 Task: Find connections with filter location Royan with filter topic #engineeringwith filter profile language French with filter current company Bajaj Allianz Life with filter school Tamil Nadu India Jobs with filter industry Retail Office Equipment with filter service category WordPress Design with filter keywords title eCommerce Marketing Specialist
Action: Mouse moved to (290, 210)
Screenshot: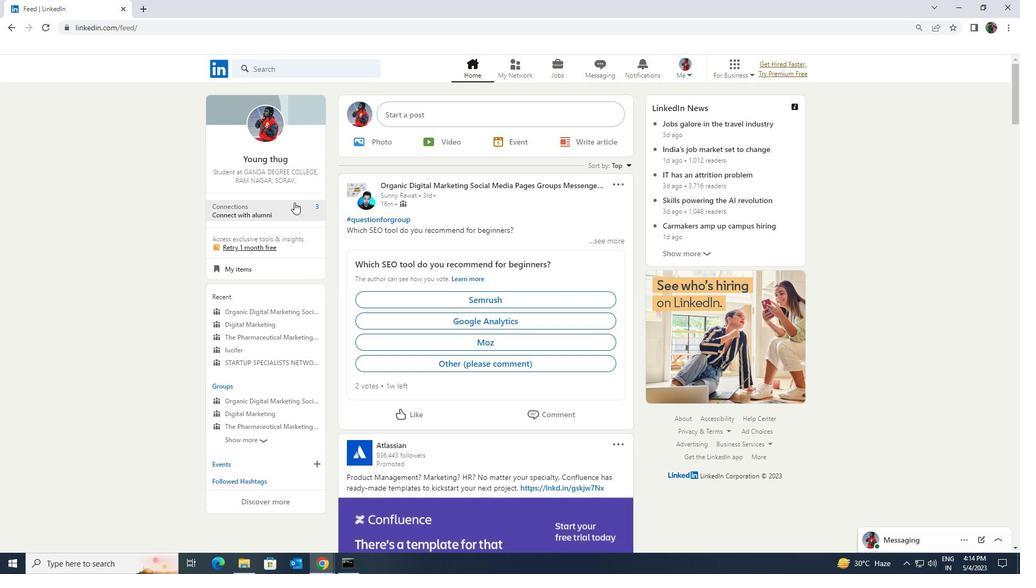 
Action: Mouse pressed left at (290, 210)
Screenshot: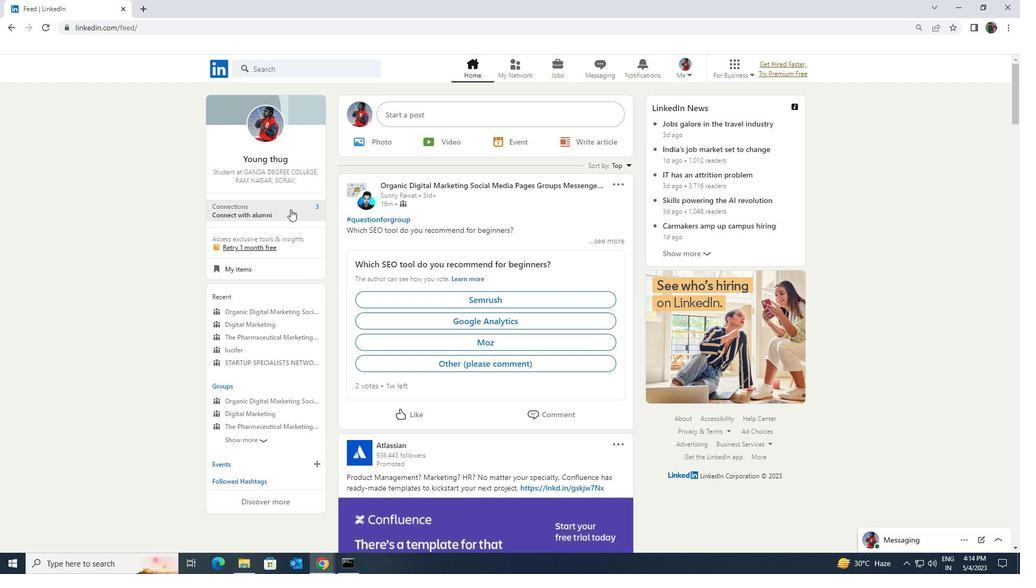 
Action: Mouse moved to (290, 132)
Screenshot: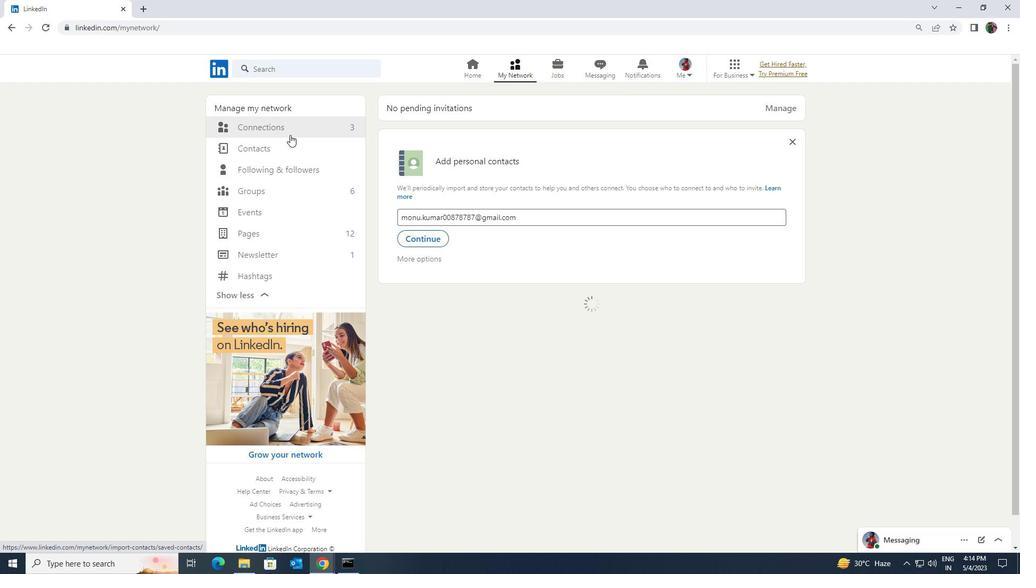 
Action: Mouse pressed left at (290, 132)
Screenshot: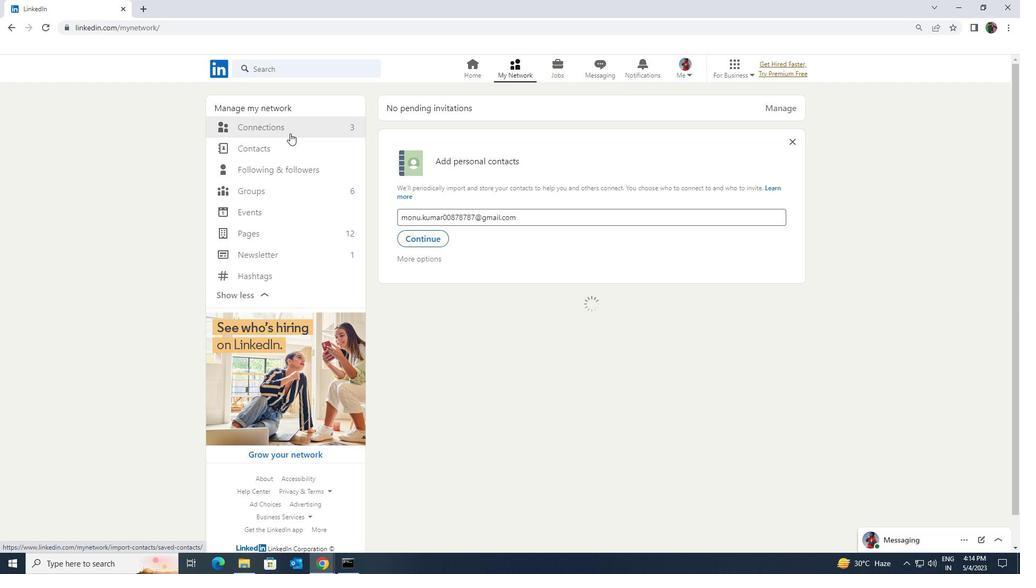 
Action: Mouse moved to (571, 128)
Screenshot: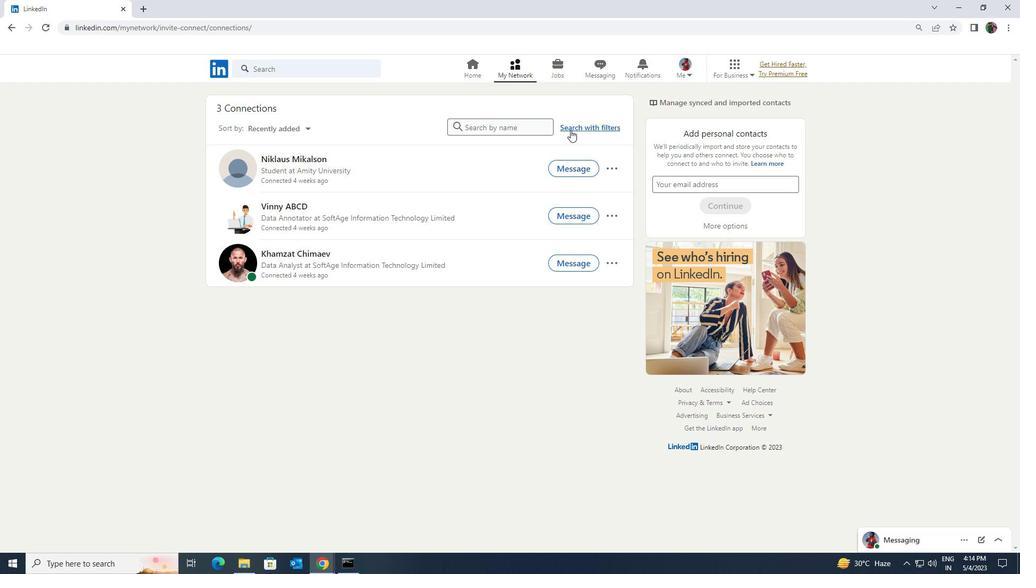 
Action: Mouse pressed left at (571, 128)
Screenshot: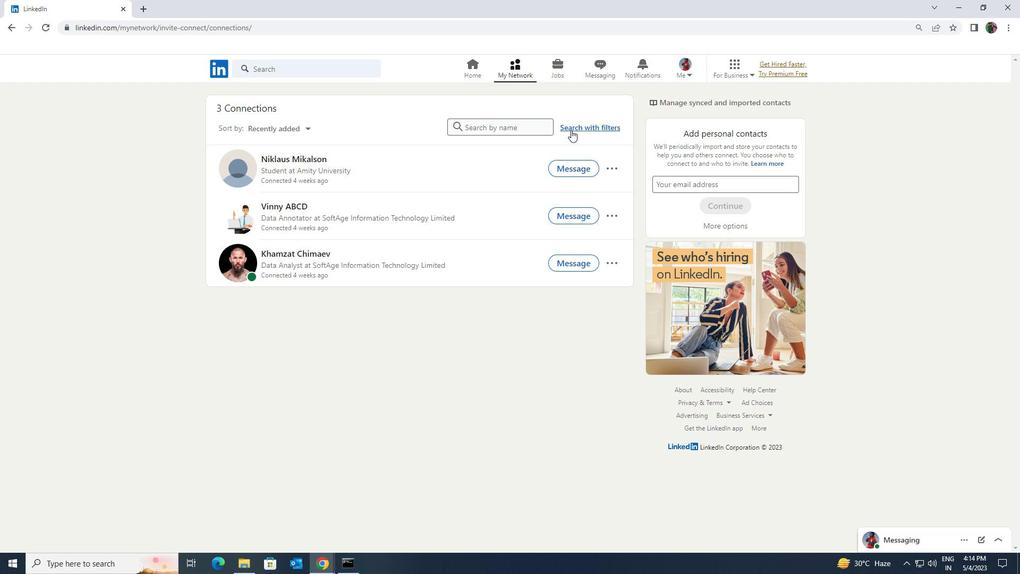 
Action: Mouse moved to (549, 101)
Screenshot: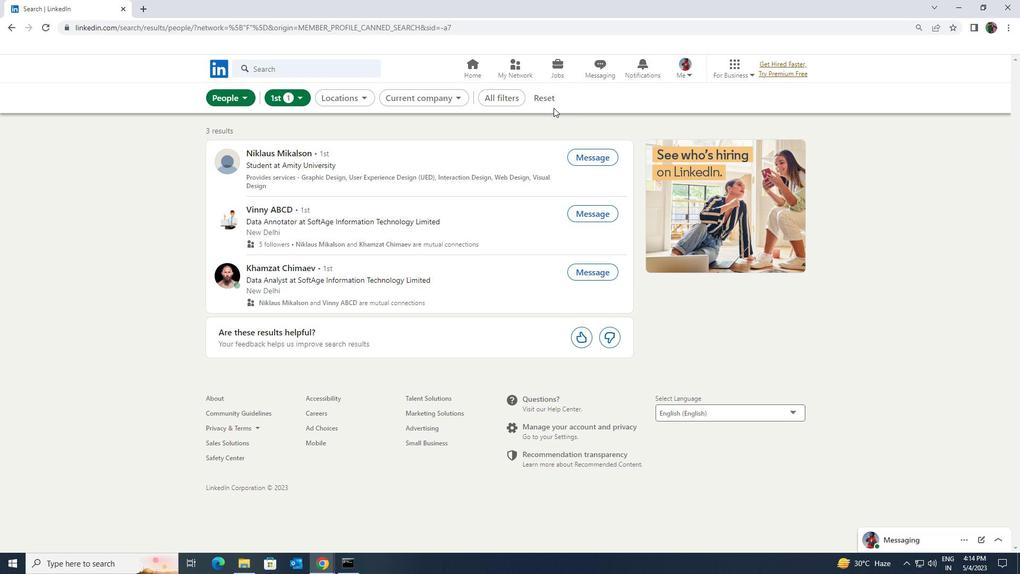 
Action: Mouse pressed left at (549, 101)
Screenshot: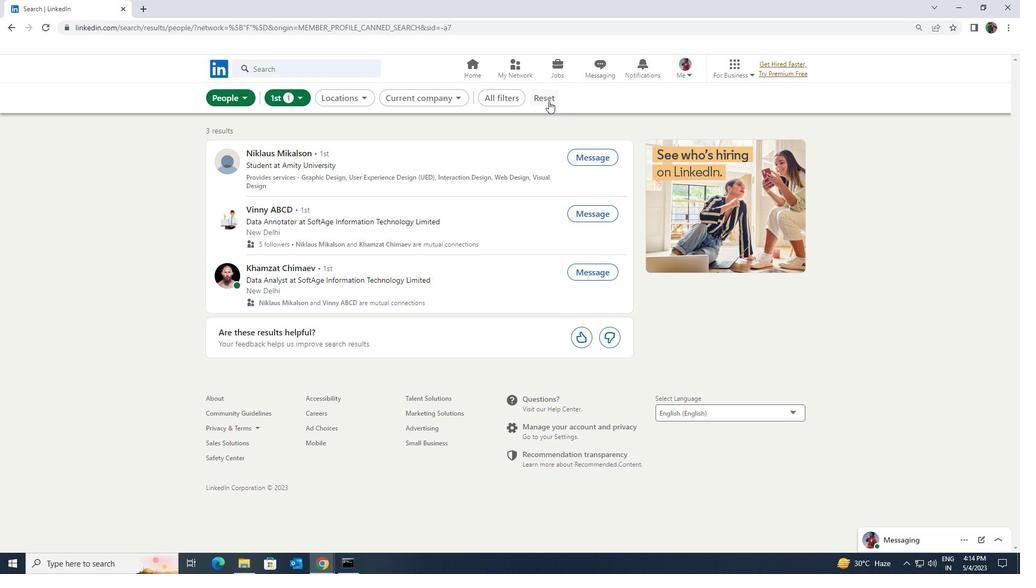 
Action: Mouse moved to (538, 96)
Screenshot: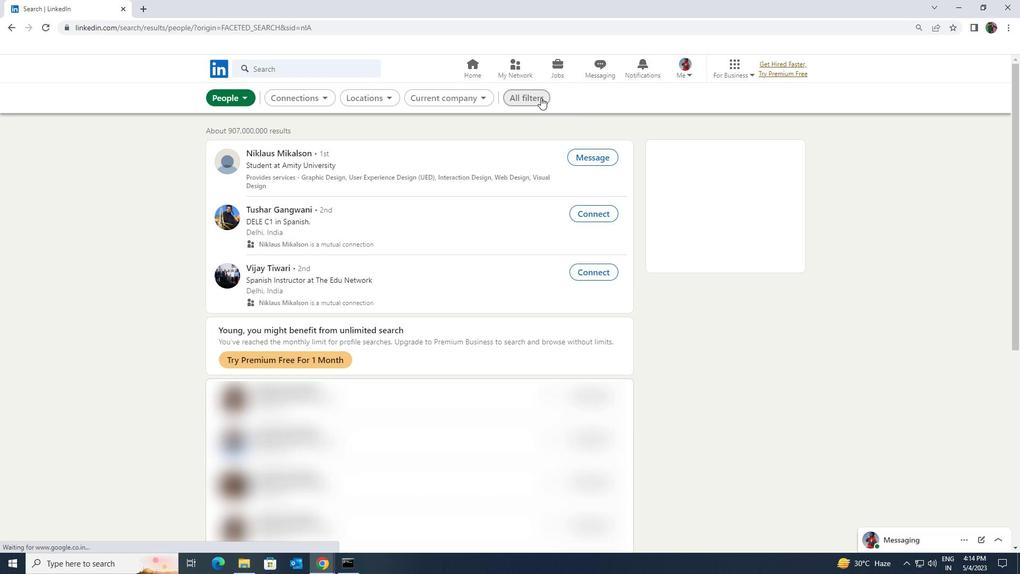 
Action: Mouse pressed left at (538, 96)
Screenshot: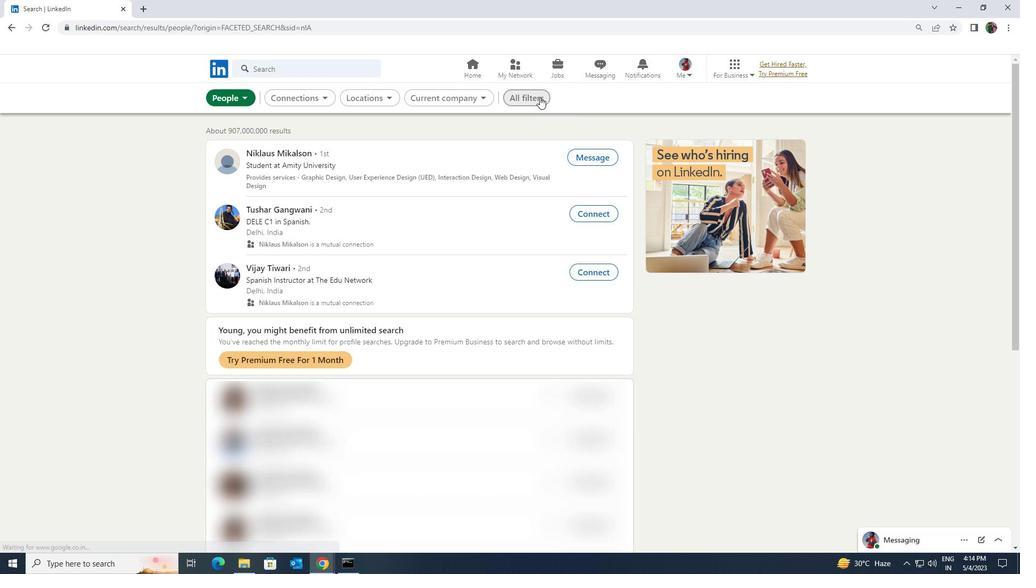
Action: Mouse moved to (926, 414)
Screenshot: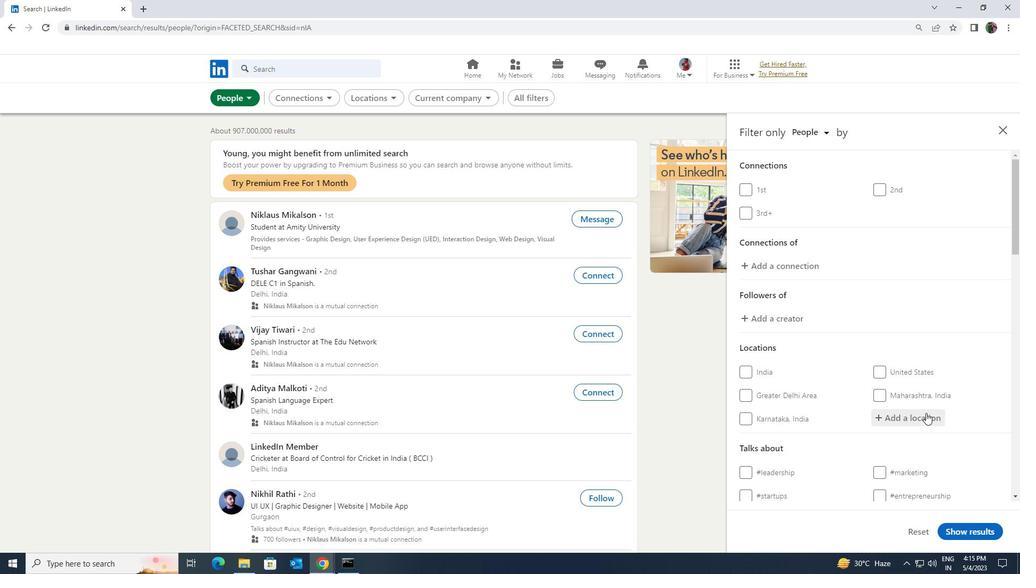 
Action: Mouse pressed left at (926, 414)
Screenshot: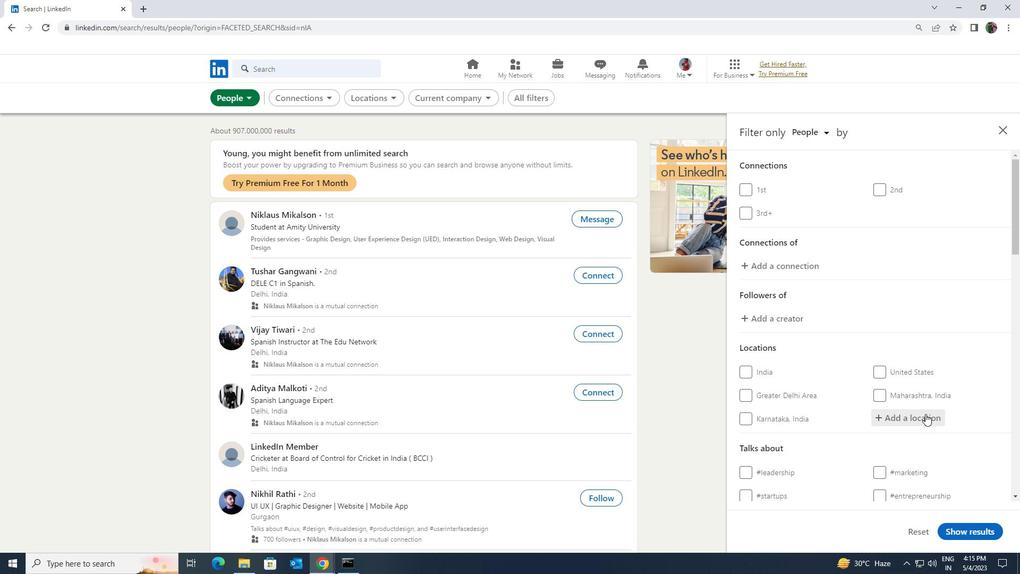 
Action: Mouse moved to (926, 416)
Screenshot: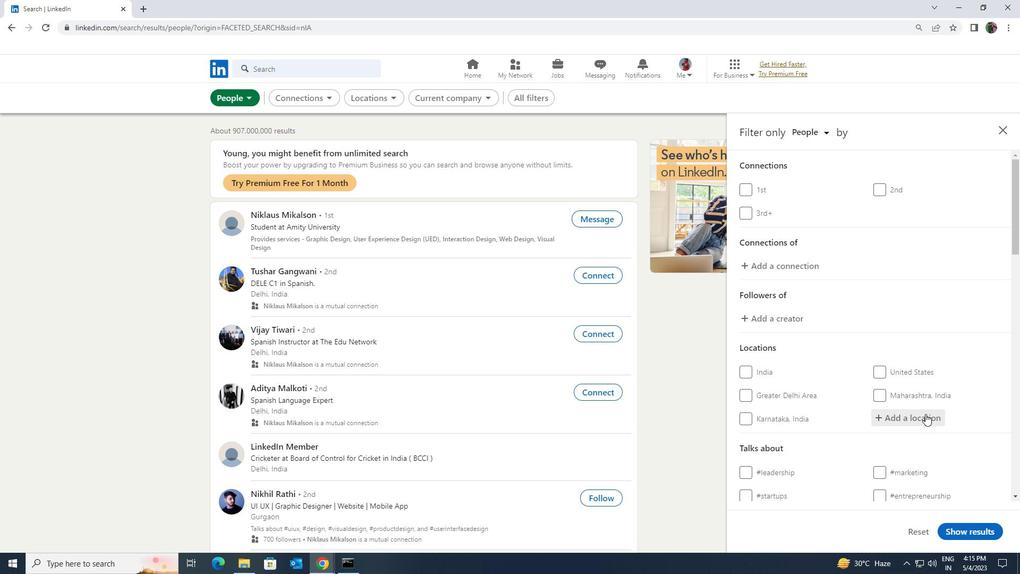 
Action: Key pressed <Key.shift><Key.shift><Key.shift>ROYAN
Screenshot: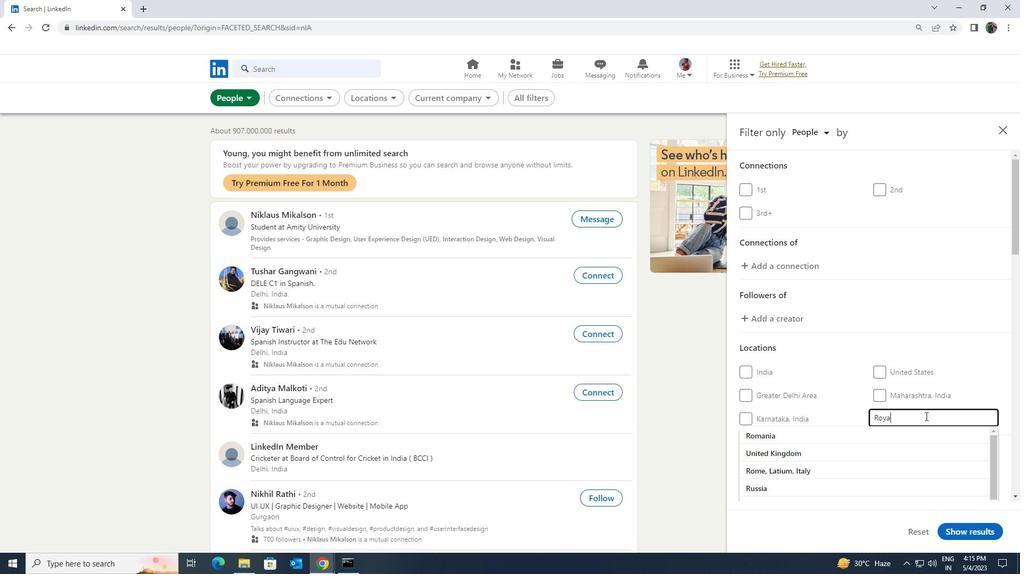 
Action: Mouse moved to (907, 438)
Screenshot: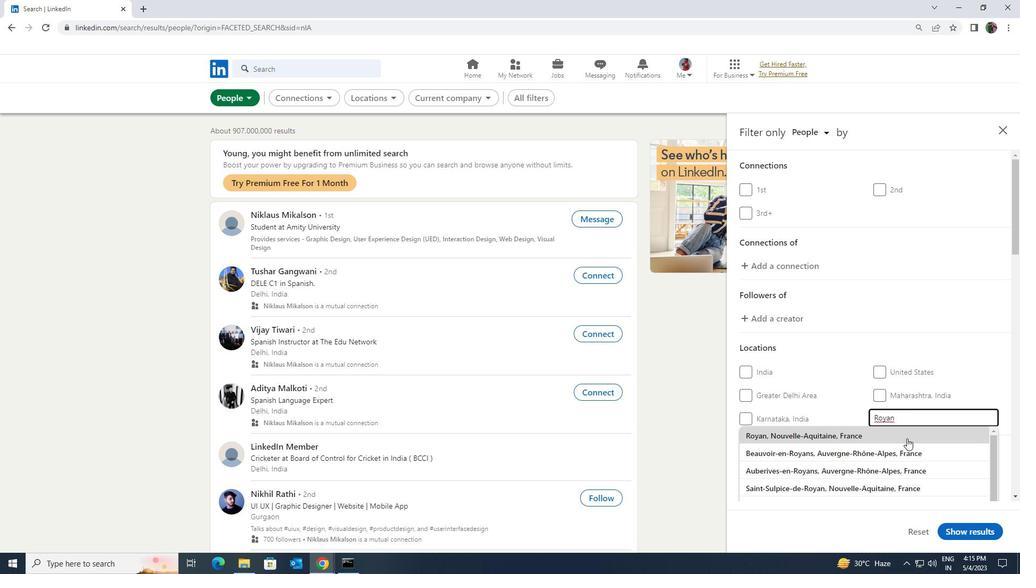 
Action: Mouse pressed left at (907, 438)
Screenshot: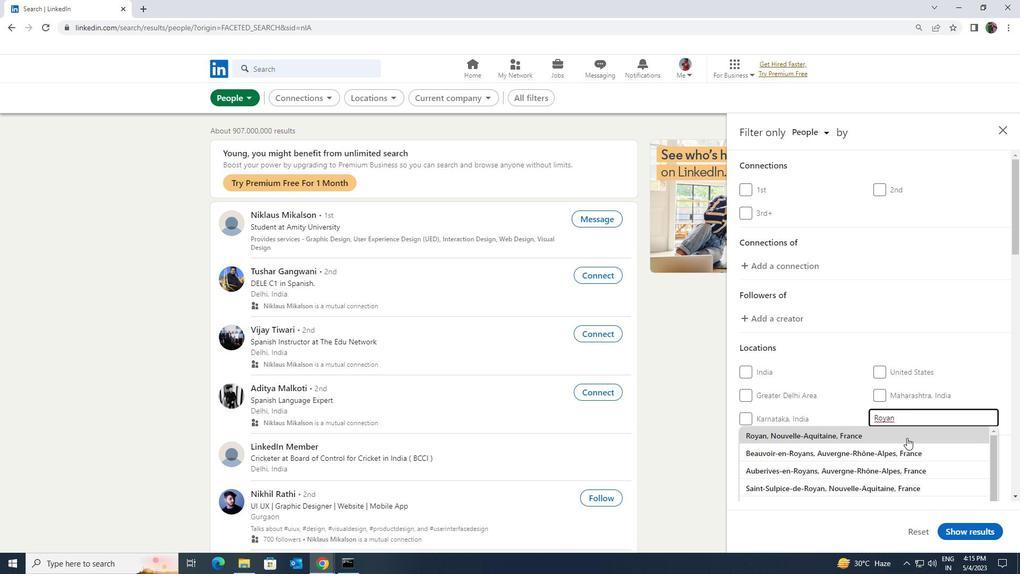 
Action: Mouse scrolled (907, 437) with delta (0, 0)
Screenshot: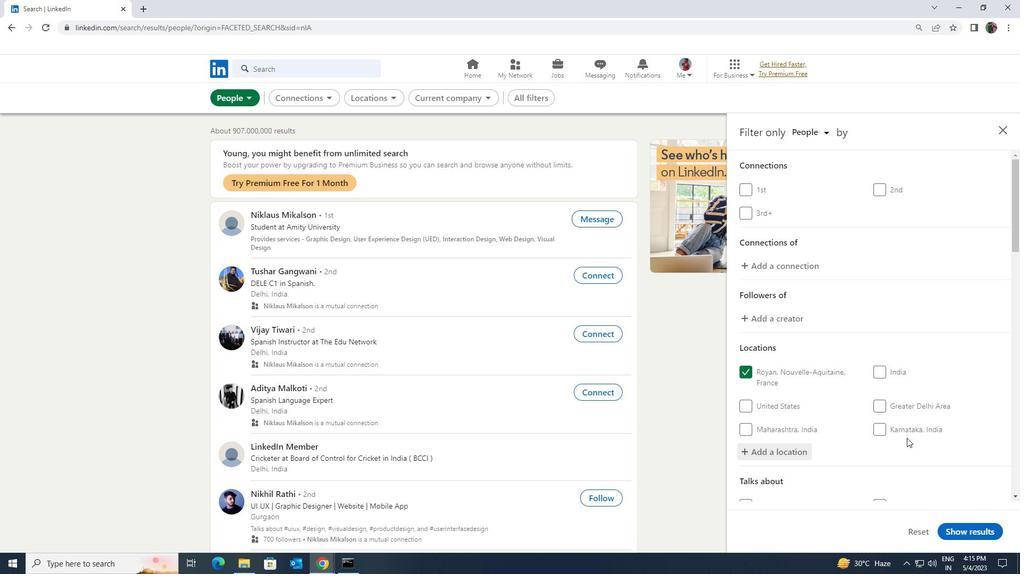
Action: Mouse scrolled (907, 437) with delta (0, 0)
Screenshot: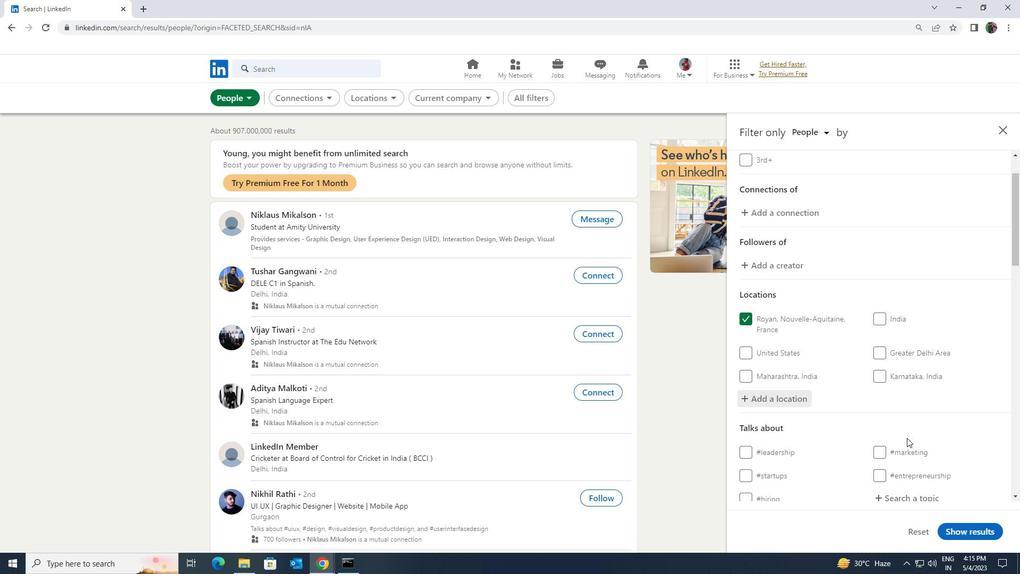 
Action: Mouse scrolled (907, 437) with delta (0, 0)
Screenshot: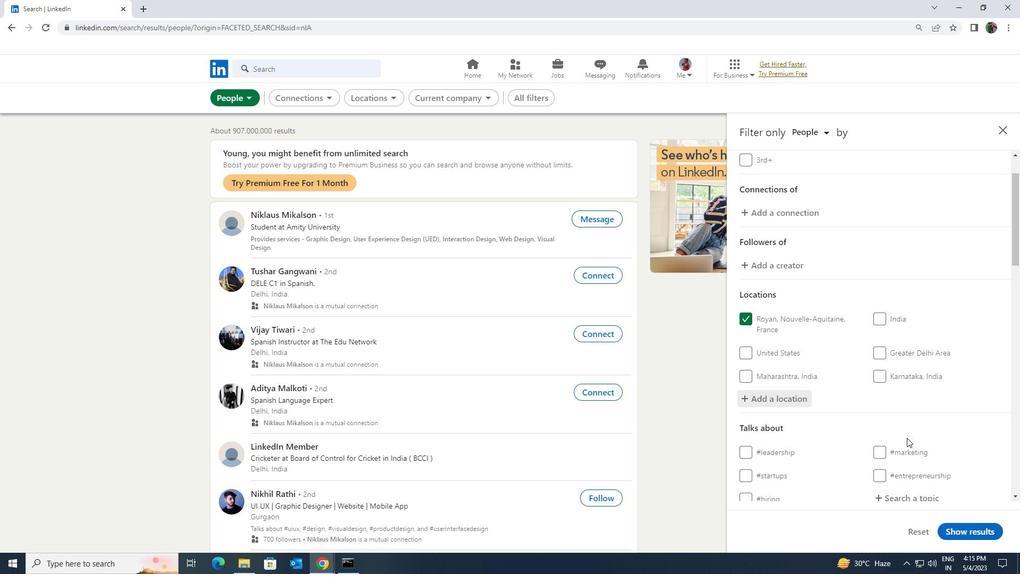 
Action: Mouse moved to (906, 396)
Screenshot: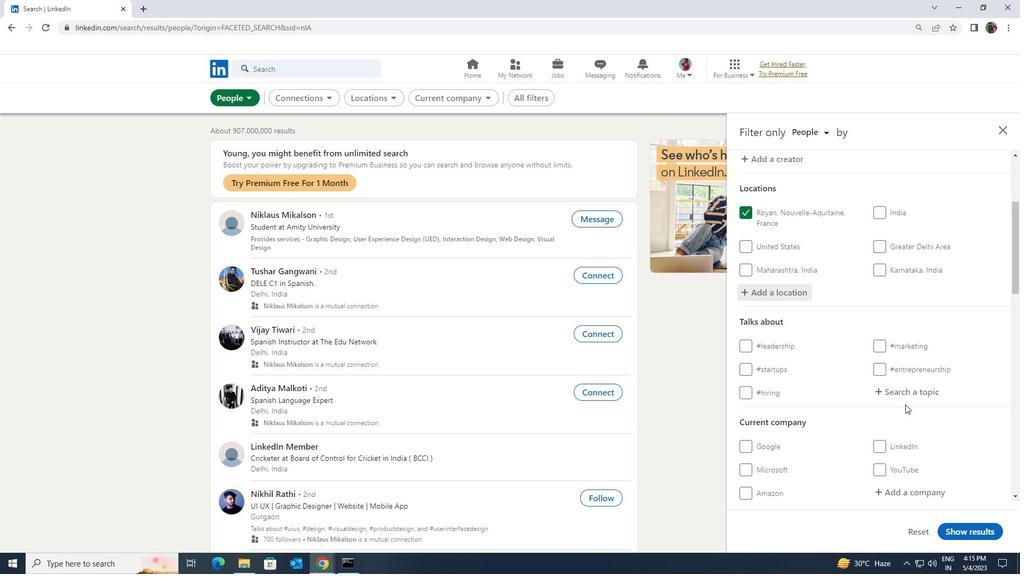 
Action: Mouse pressed left at (906, 396)
Screenshot: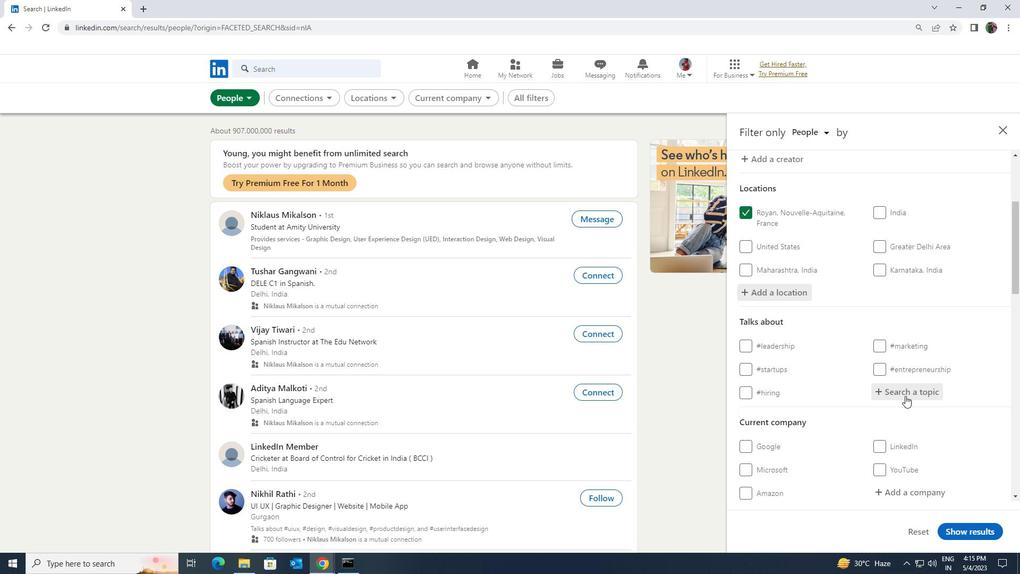 
Action: Key pressed <Key.shift><Key.shift><Key.shift><Key.shift><Key.shift><Key.shift><Key.shift><Key.shift><Key.shift><Key.shift>ENGINEERING
Screenshot: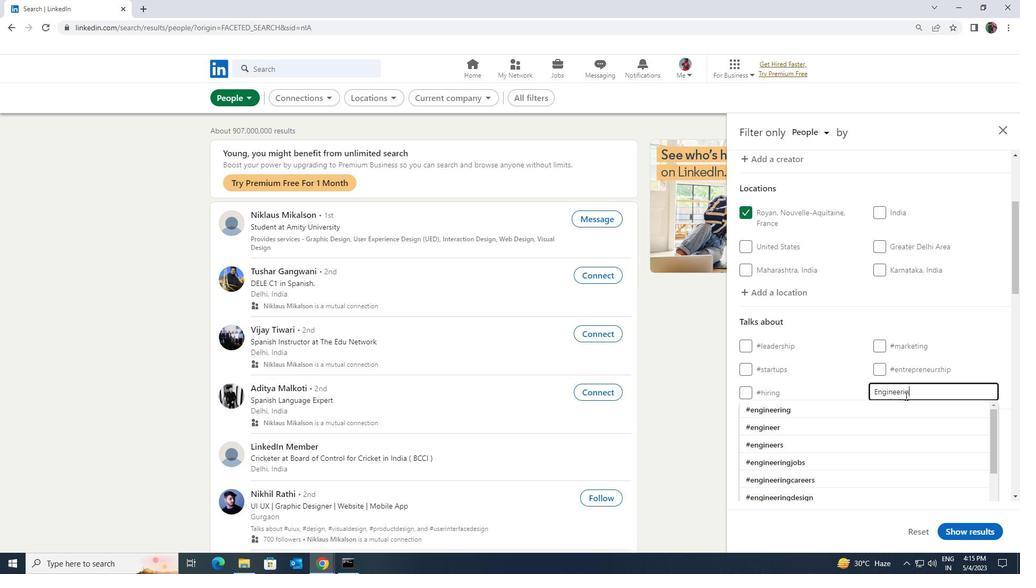 
Action: Mouse moved to (907, 400)
Screenshot: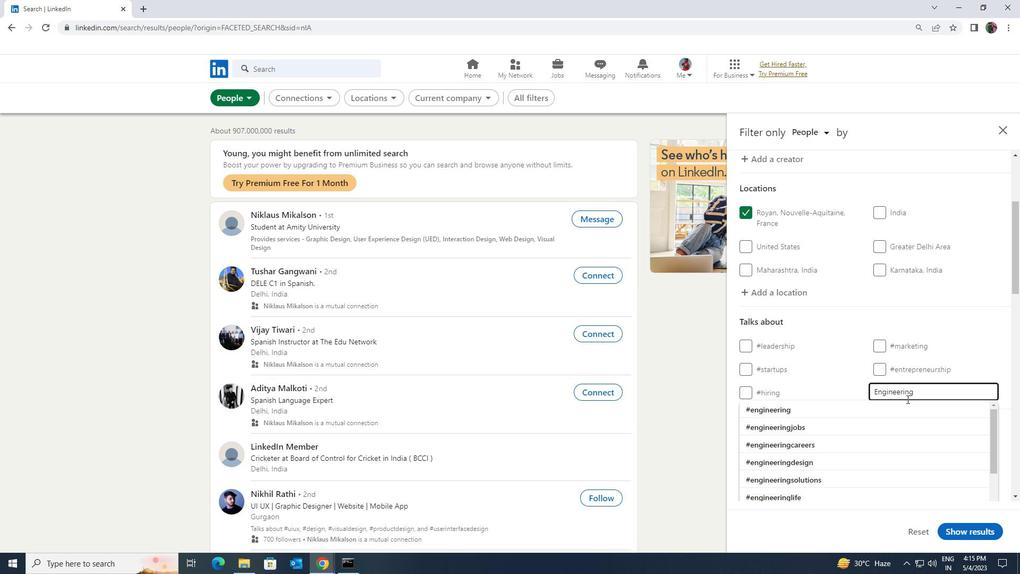 
Action: Mouse pressed left at (907, 400)
Screenshot: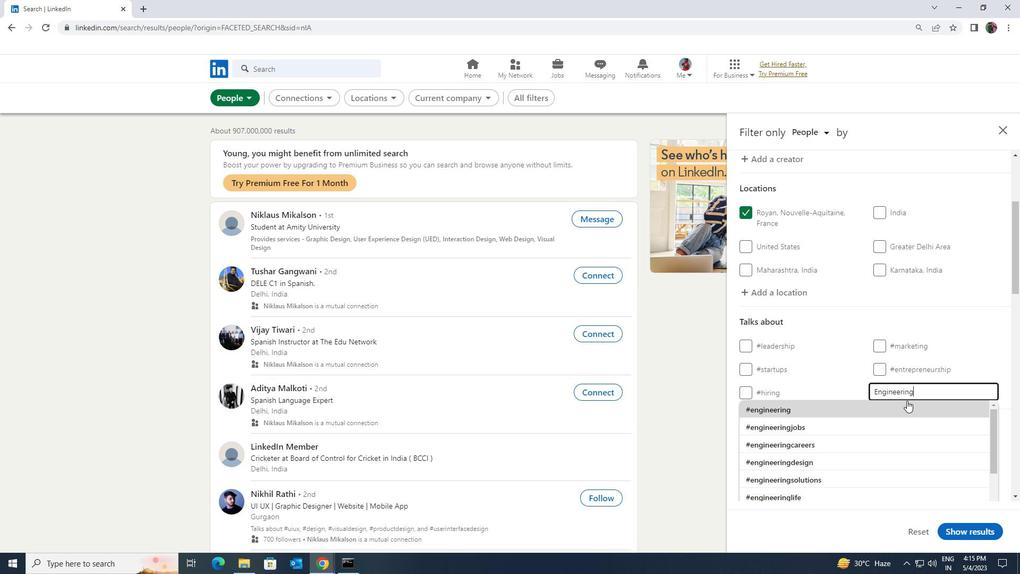 
Action: Mouse scrolled (907, 400) with delta (0, 0)
Screenshot: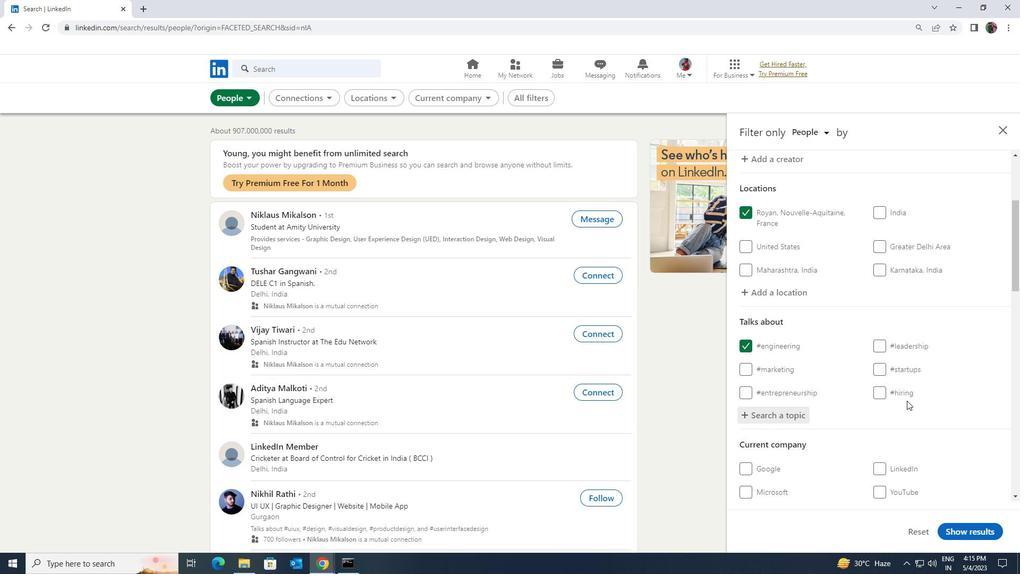
Action: Mouse scrolled (907, 400) with delta (0, 0)
Screenshot: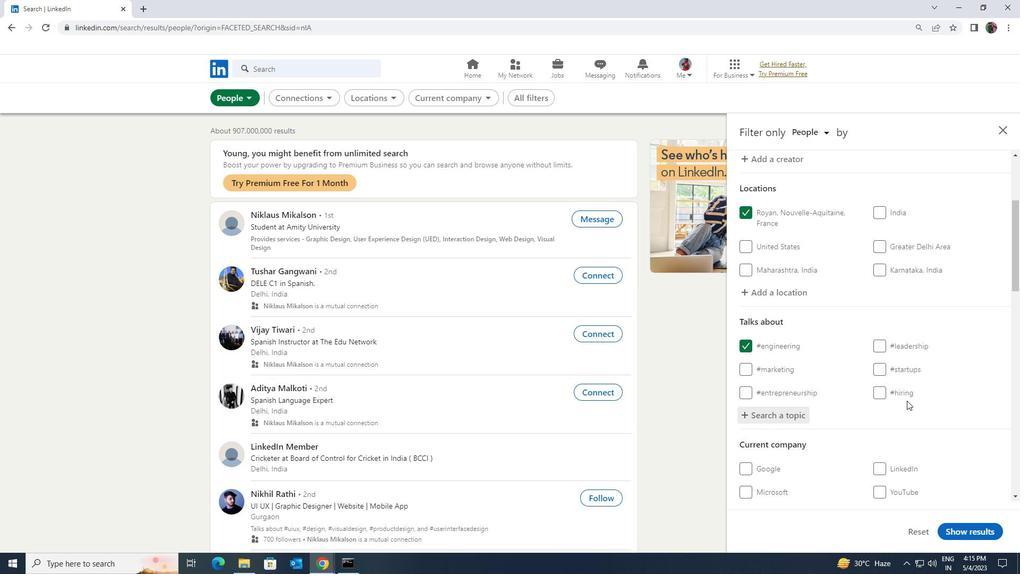 
Action: Mouse scrolled (907, 400) with delta (0, 0)
Screenshot: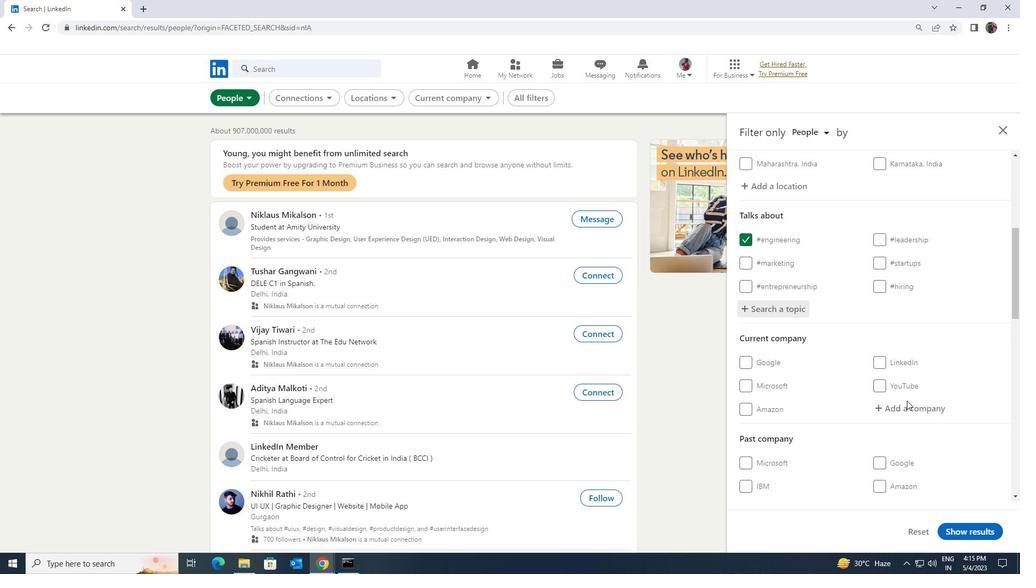 
Action: Mouse scrolled (907, 400) with delta (0, 0)
Screenshot: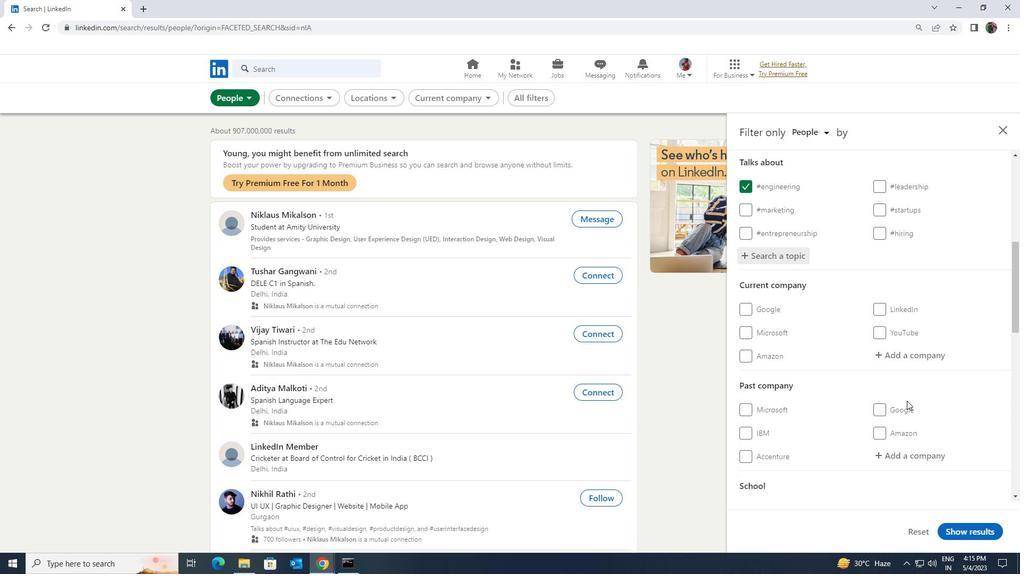 
Action: Mouse scrolled (907, 400) with delta (0, 0)
Screenshot: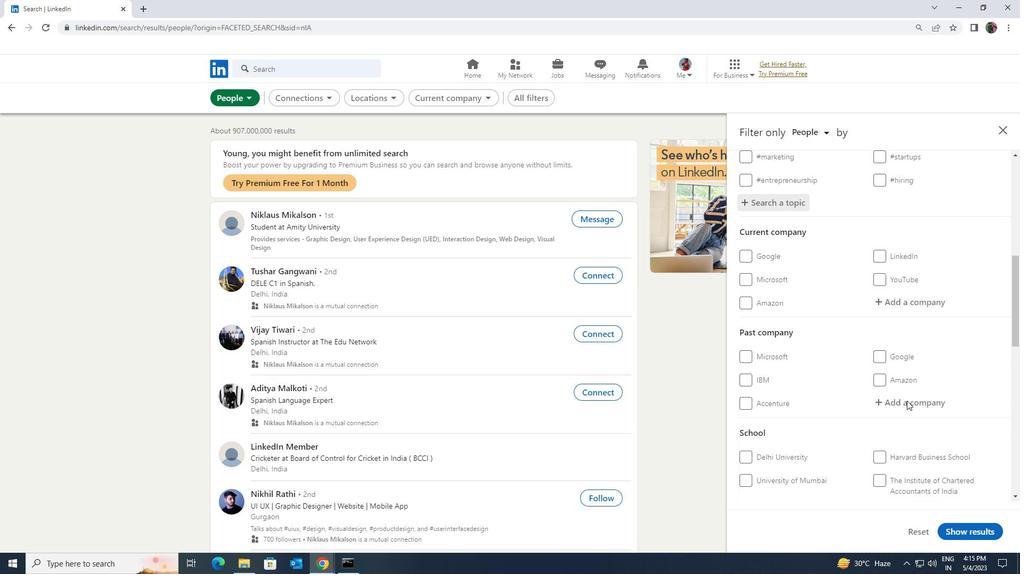 
Action: Mouse scrolled (907, 400) with delta (0, 0)
Screenshot: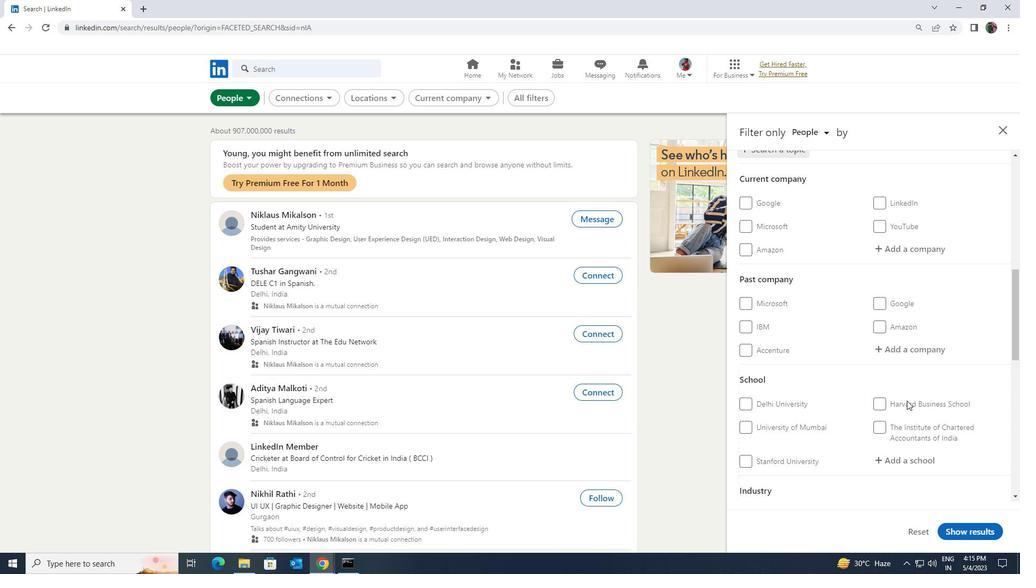 
Action: Mouse scrolled (907, 400) with delta (0, 0)
Screenshot: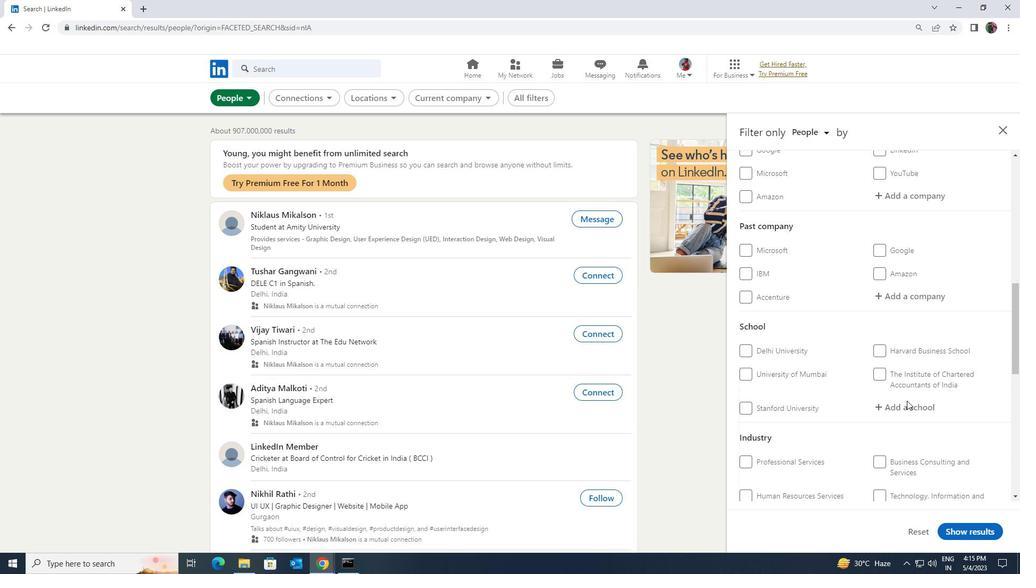 
Action: Mouse scrolled (907, 400) with delta (0, 0)
Screenshot: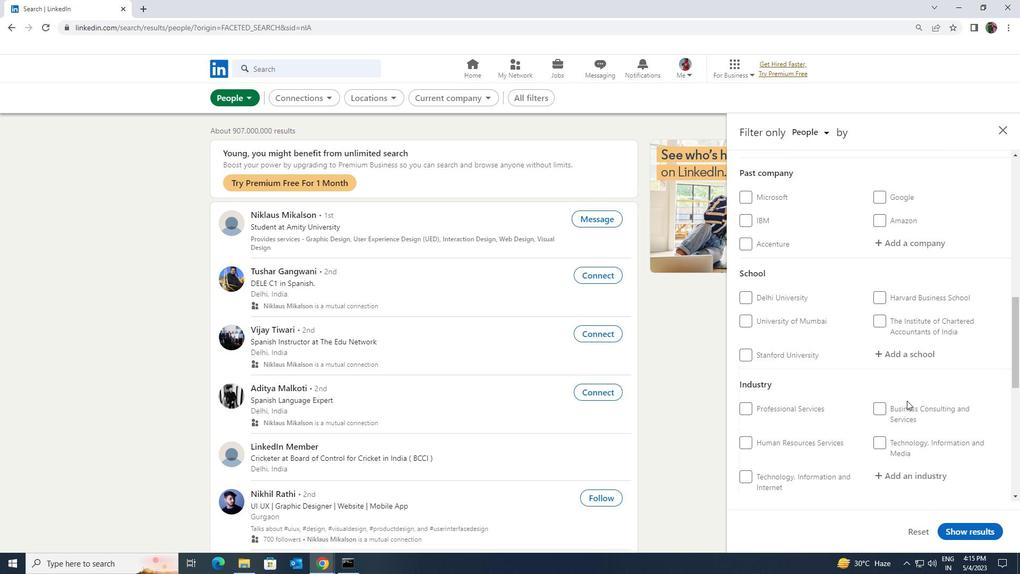 
Action: Mouse scrolled (907, 400) with delta (0, 0)
Screenshot: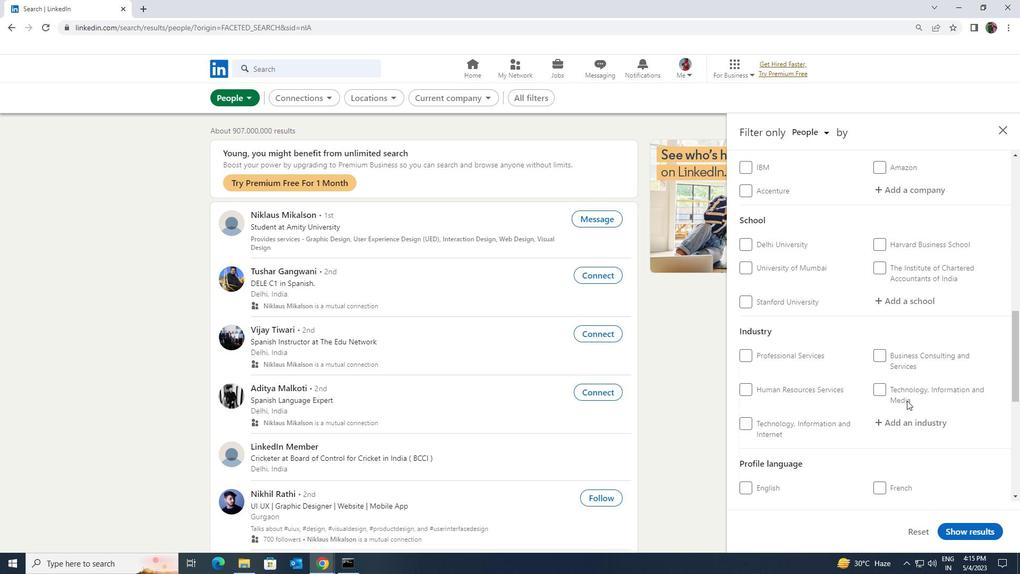 
Action: Mouse moved to (882, 433)
Screenshot: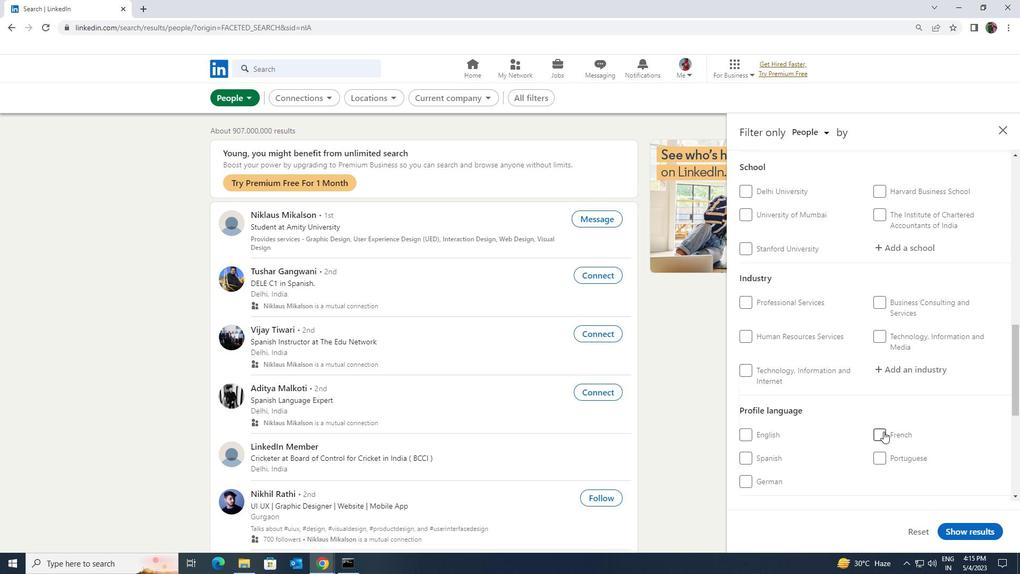 
Action: Mouse pressed left at (882, 433)
Screenshot: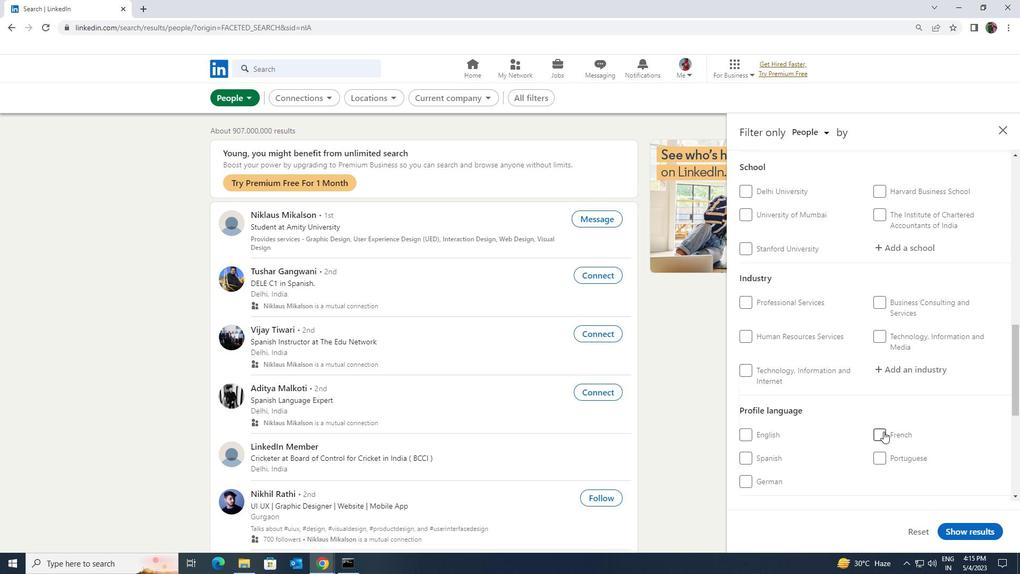 
Action: Mouse moved to (881, 434)
Screenshot: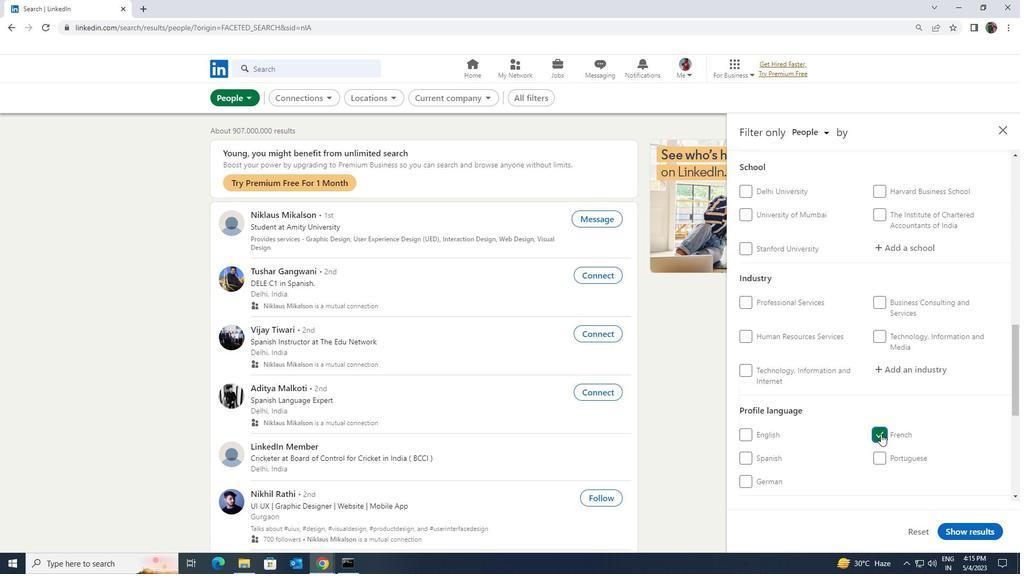
Action: Mouse scrolled (881, 434) with delta (0, 0)
Screenshot: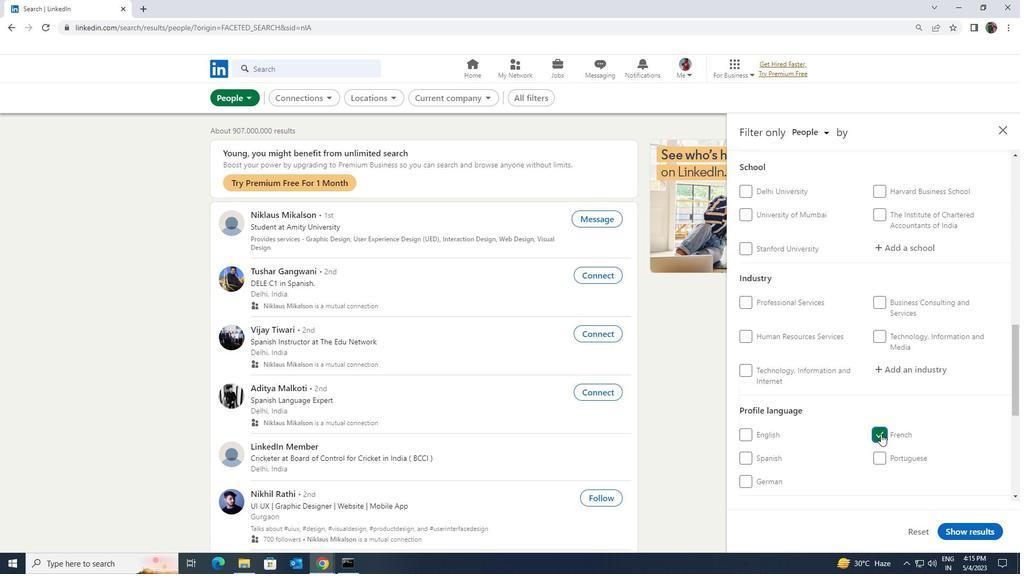 
Action: Mouse scrolled (881, 434) with delta (0, 0)
Screenshot: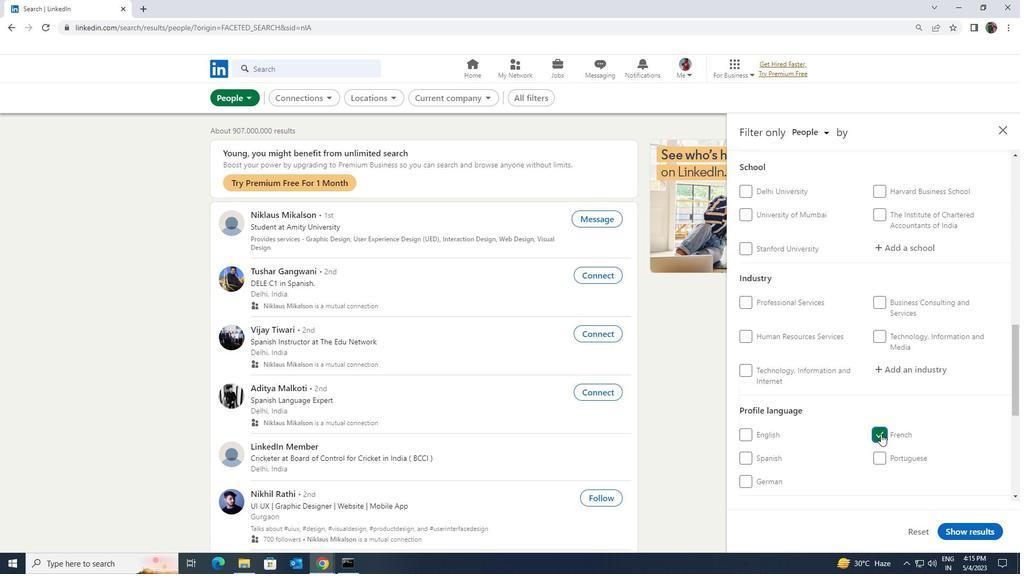
Action: Mouse moved to (881, 434)
Screenshot: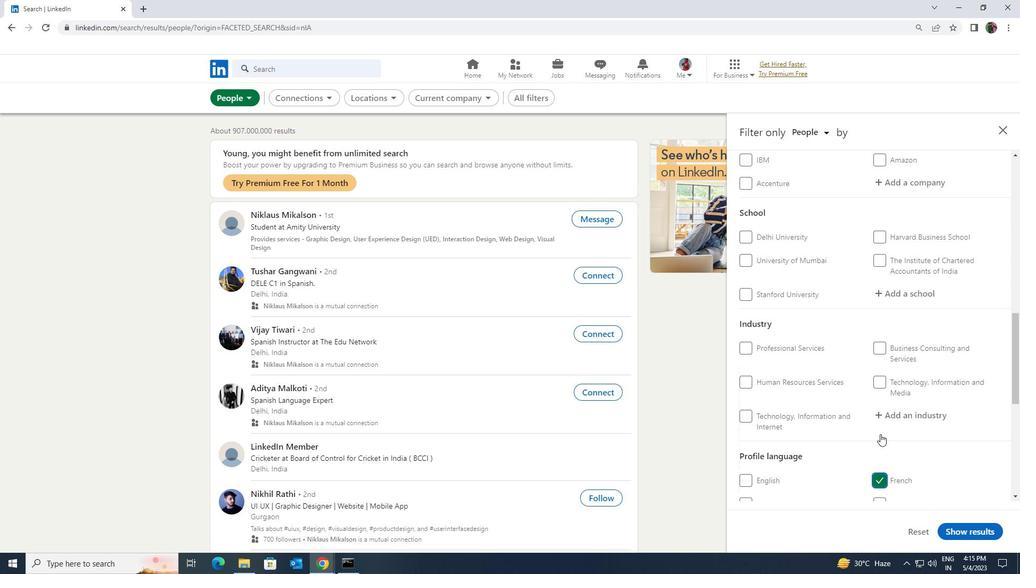 
Action: Mouse scrolled (881, 434) with delta (0, 0)
Screenshot: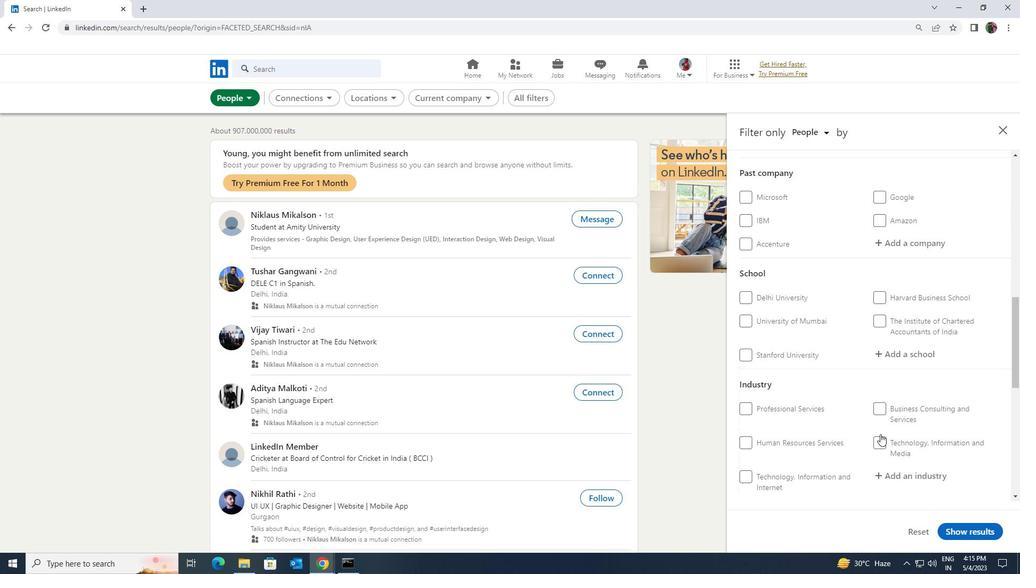 
Action: Mouse moved to (881, 433)
Screenshot: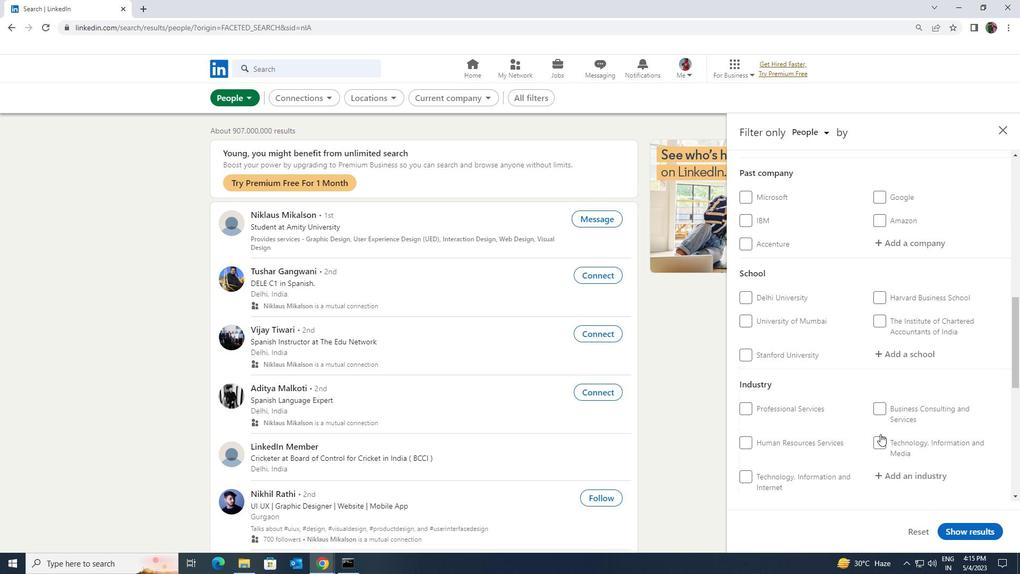 
Action: Mouse scrolled (881, 433) with delta (0, 0)
Screenshot: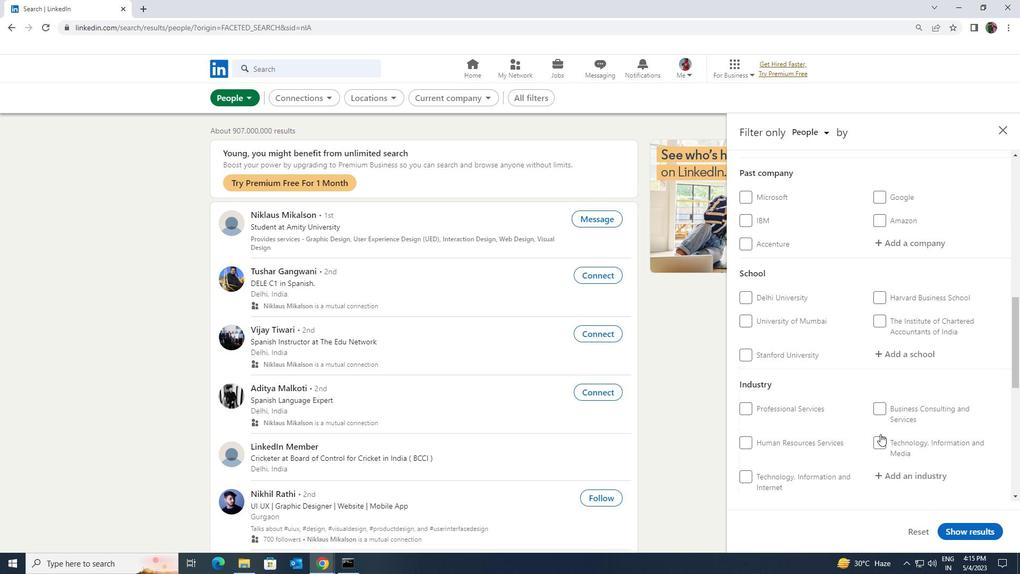 
Action: Mouse scrolled (881, 433) with delta (0, 0)
Screenshot: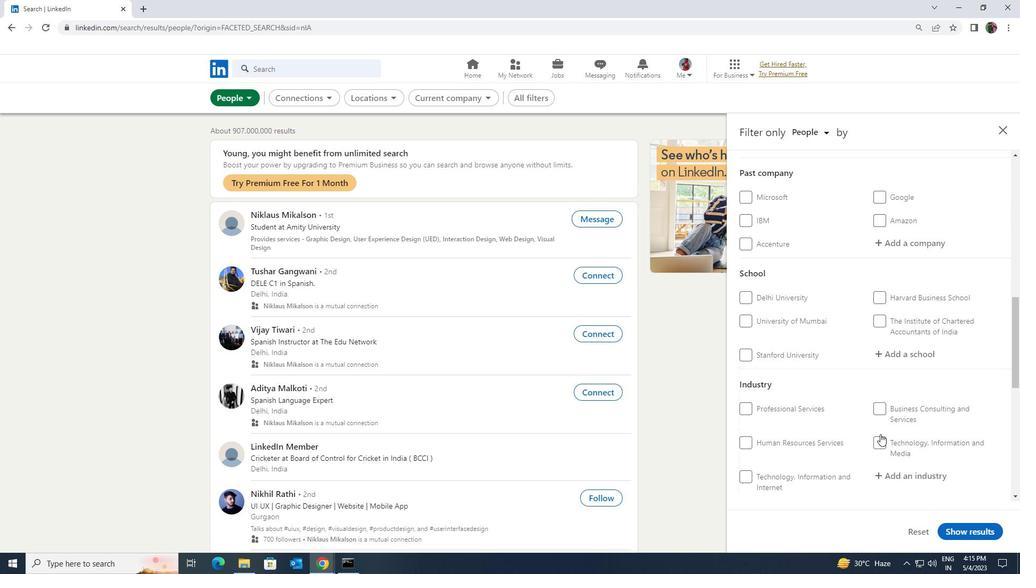 
Action: Mouse scrolled (881, 433) with delta (0, 0)
Screenshot: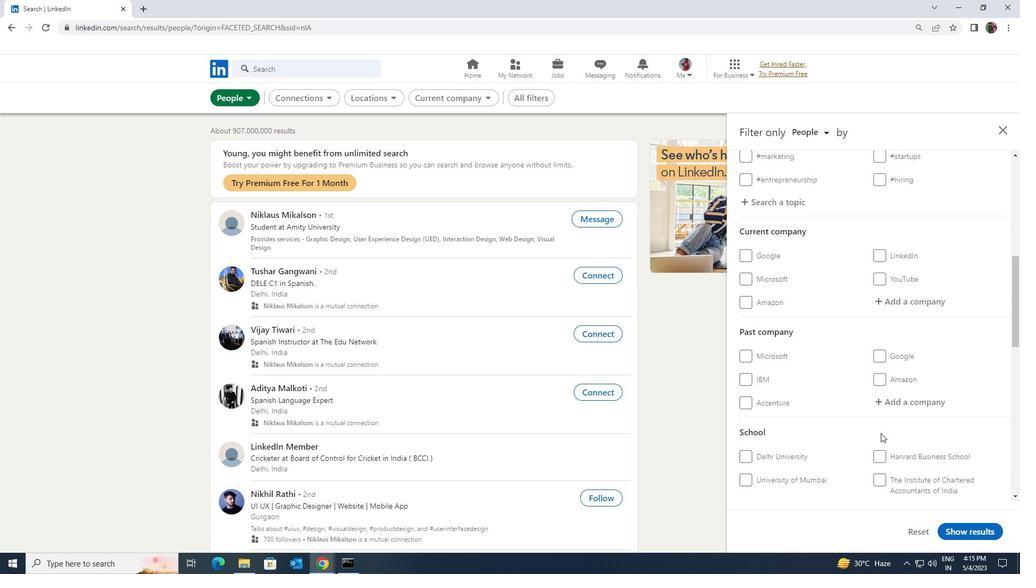 
Action: Mouse moved to (895, 357)
Screenshot: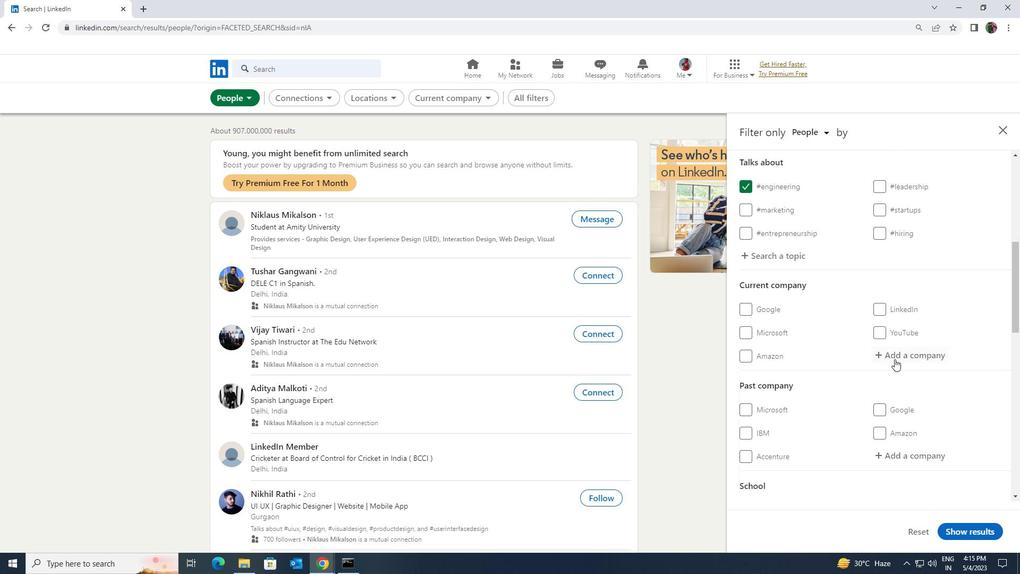 
Action: Mouse pressed left at (895, 357)
Screenshot: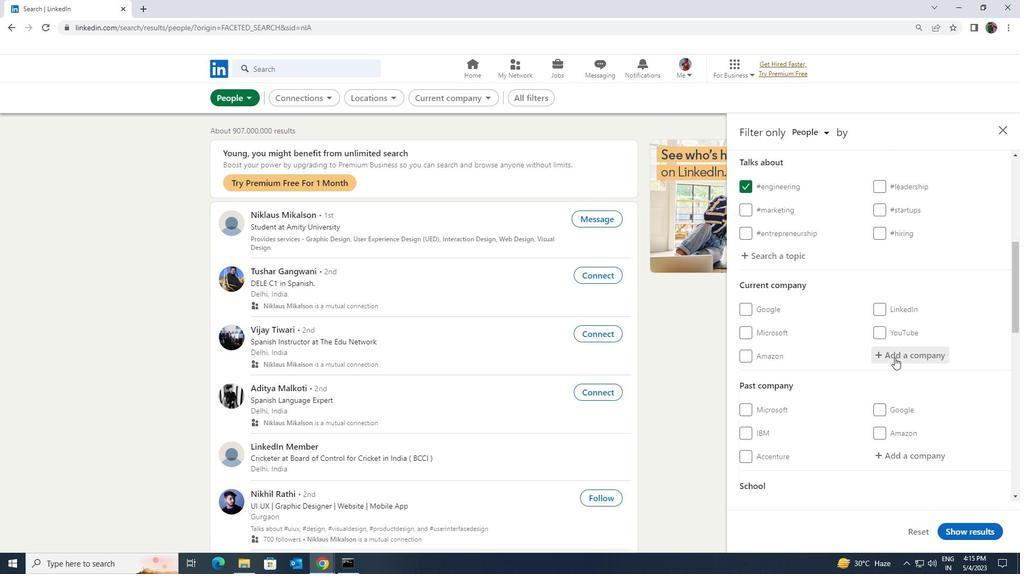 
Action: Key pressed <Key.shift><Key.shift><Key.shift><Key.shift><Key.shift><Key.shift><Key.shift><Key.shift>BAJAJ<Key.space><Key.shift>ALLI
Screenshot: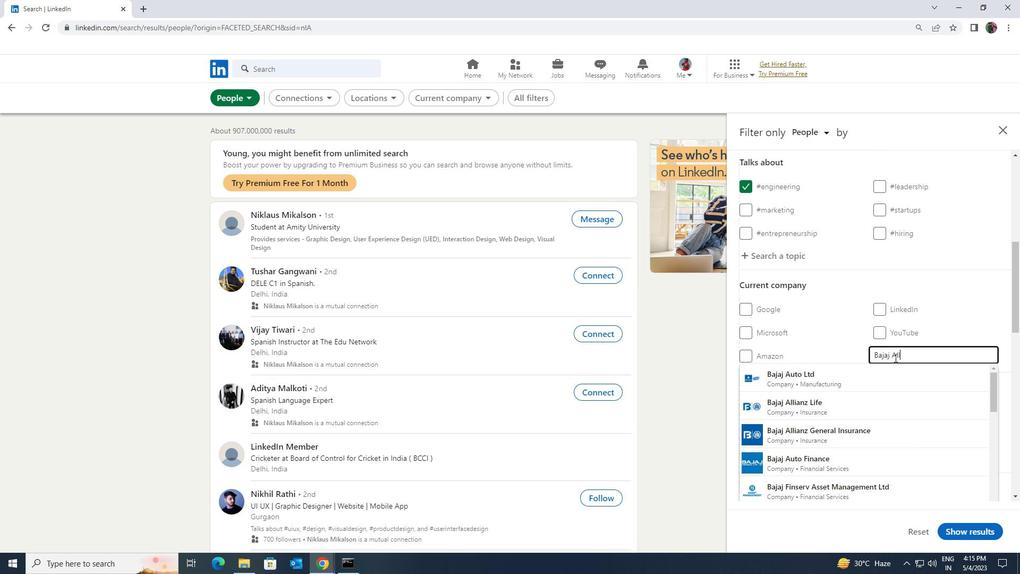 
Action: Mouse moved to (881, 375)
Screenshot: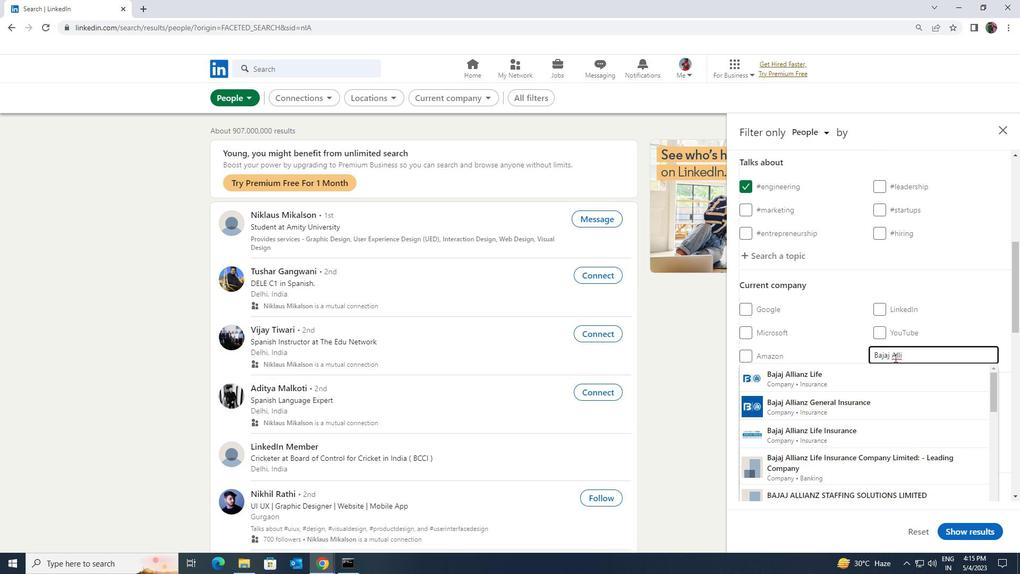 
Action: Mouse pressed left at (881, 375)
Screenshot: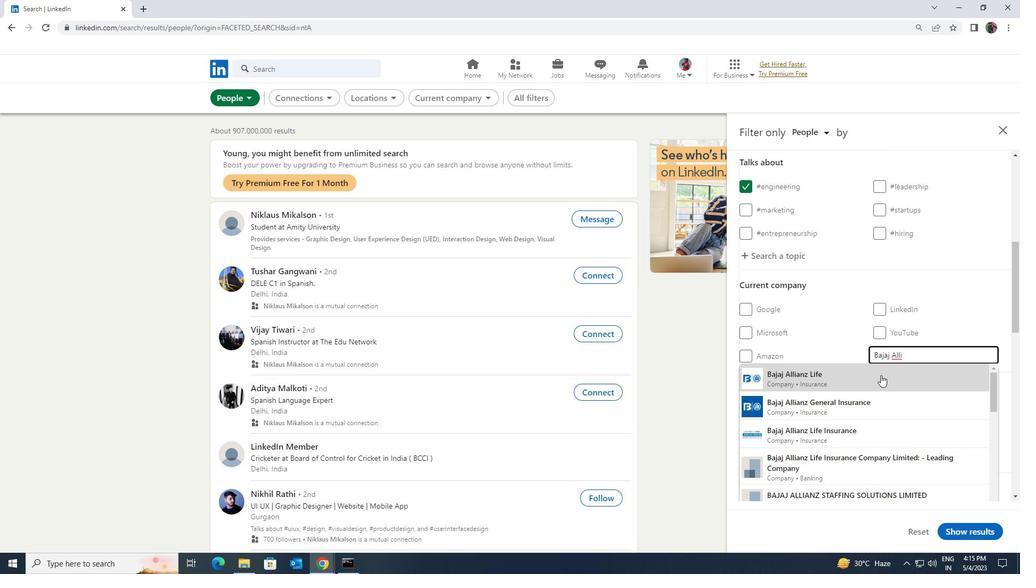 
Action: Mouse scrolled (881, 374) with delta (0, 0)
Screenshot: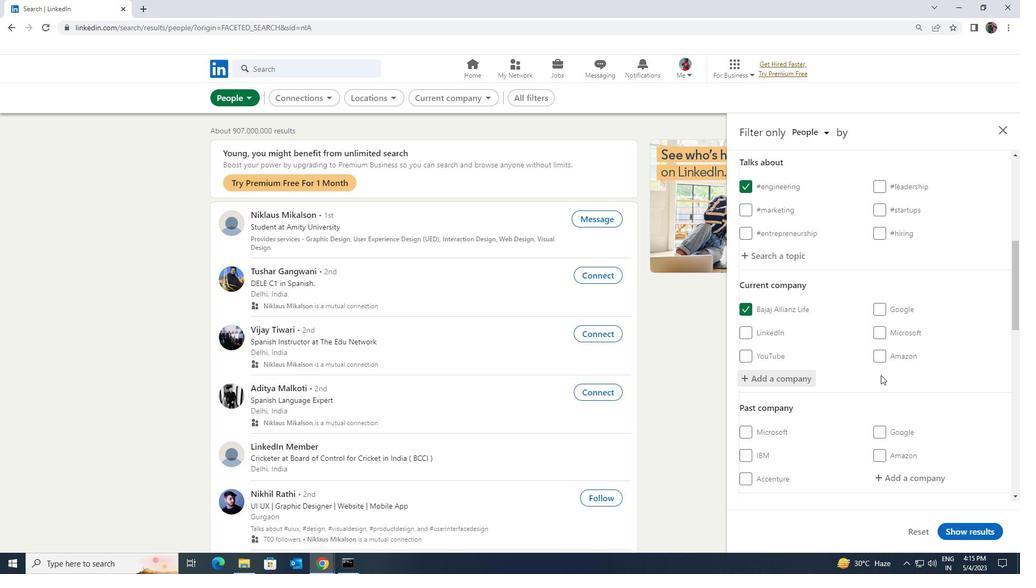 
Action: Mouse scrolled (881, 374) with delta (0, 0)
Screenshot: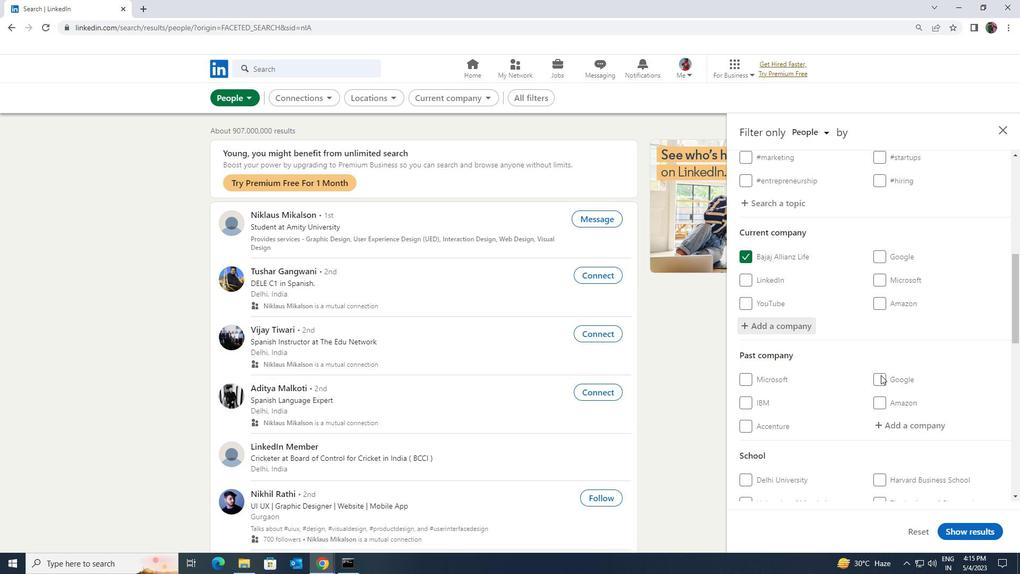 
Action: Mouse scrolled (881, 374) with delta (0, 0)
Screenshot: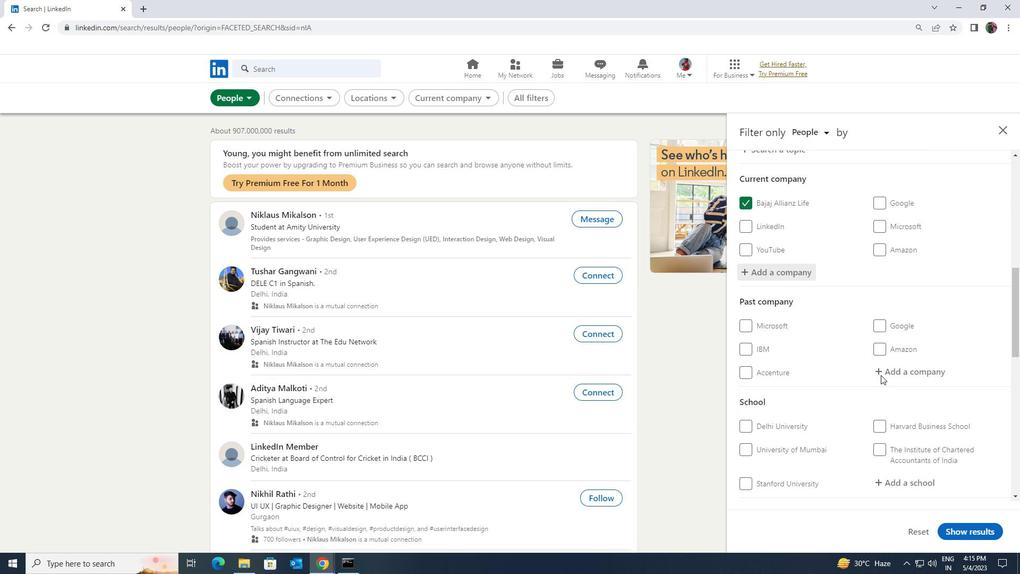 
Action: Mouse scrolled (881, 374) with delta (0, 0)
Screenshot: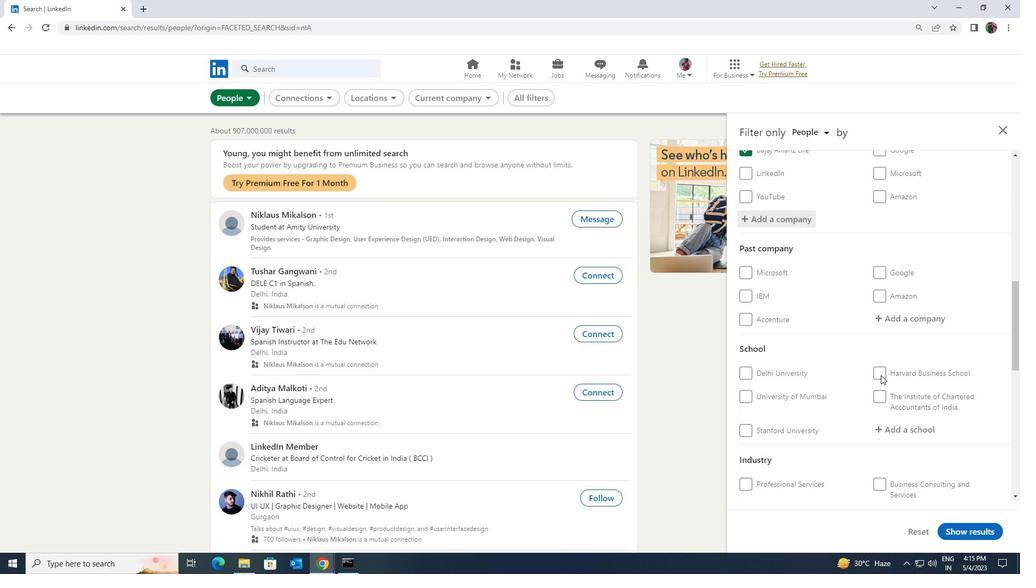 
Action: Mouse moved to (884, 379)
Screenshot: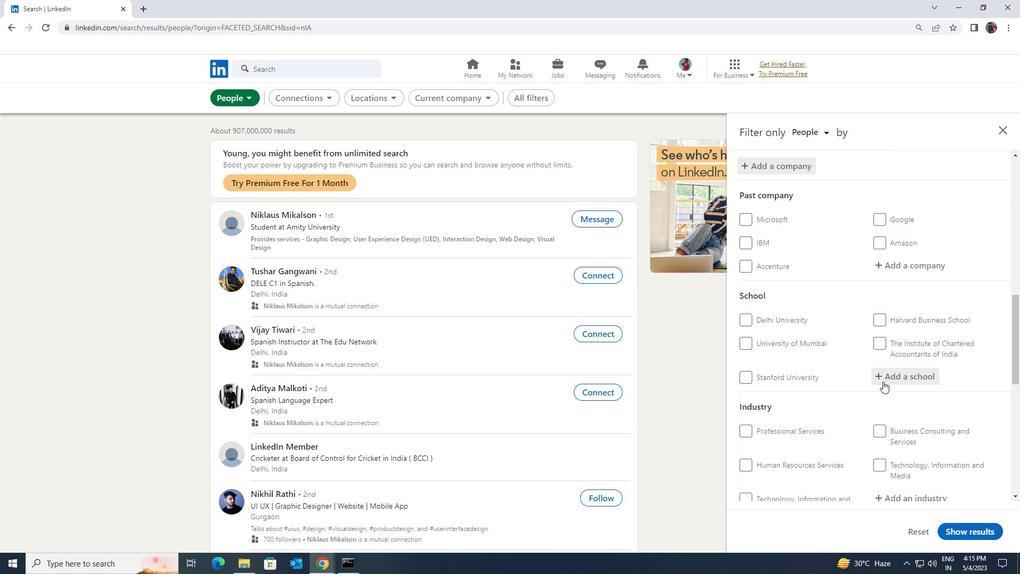 
Action: Mouse pressed left at (884, 379)
Screenshot: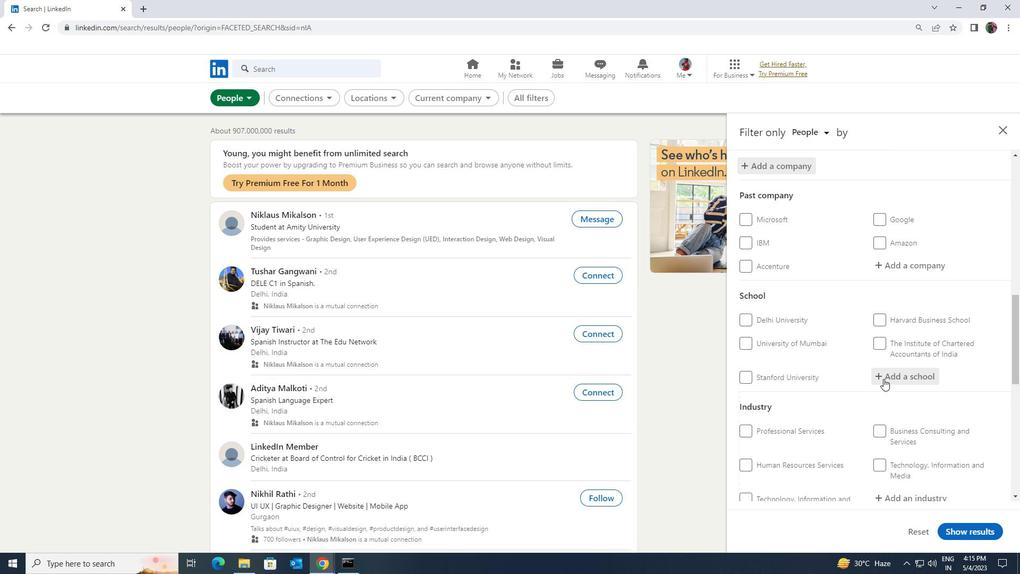 
Action: Key pressed <Key.shift>TAMIL<Key.space><Key.shift>NADU<Key.space><Key.shift>JOBS
Screenshot: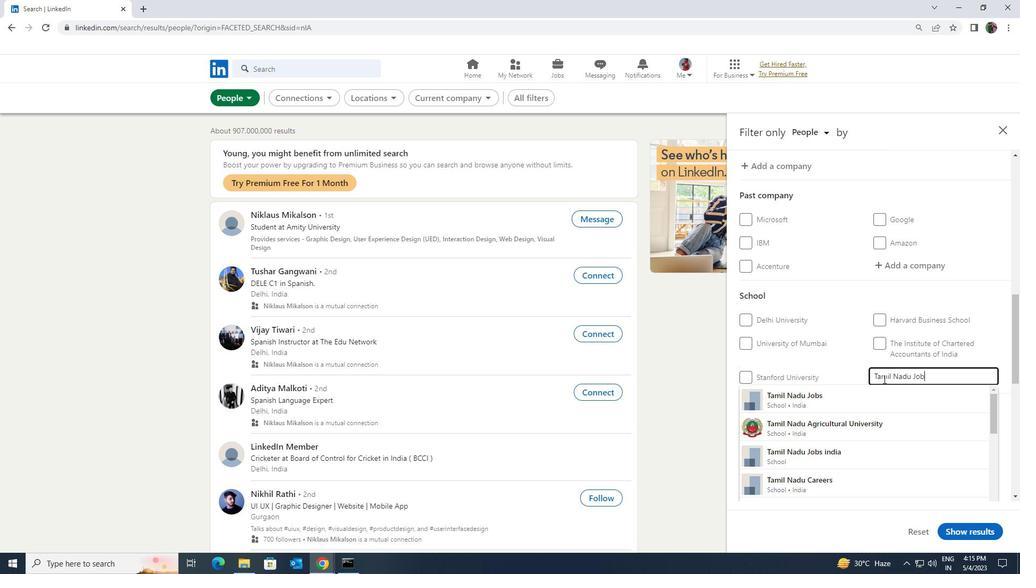 
Action: Mouse moved to (882, 386)
Screenshot: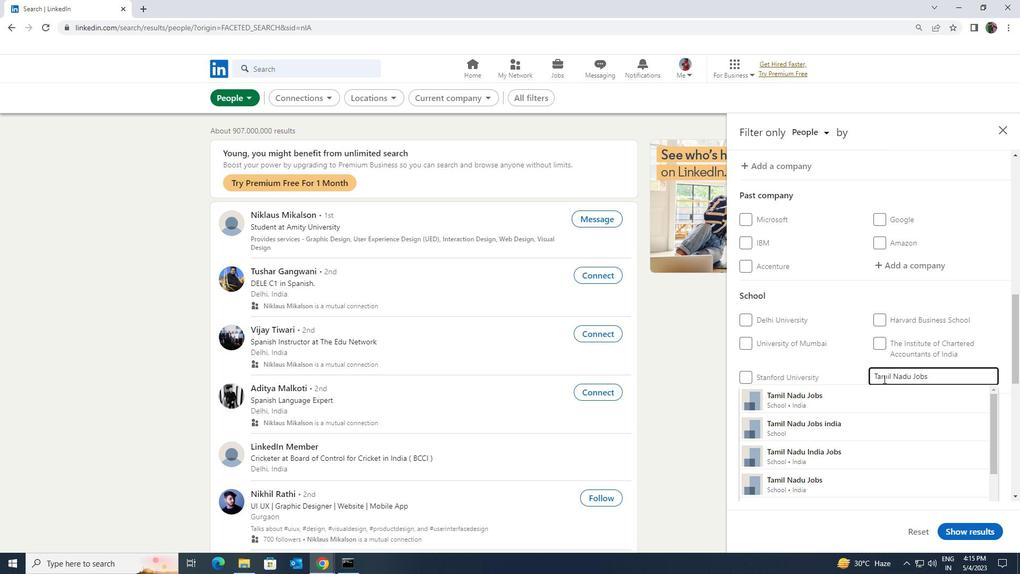 
Action: Mouse pressed left at (882, 386)
Screenshot: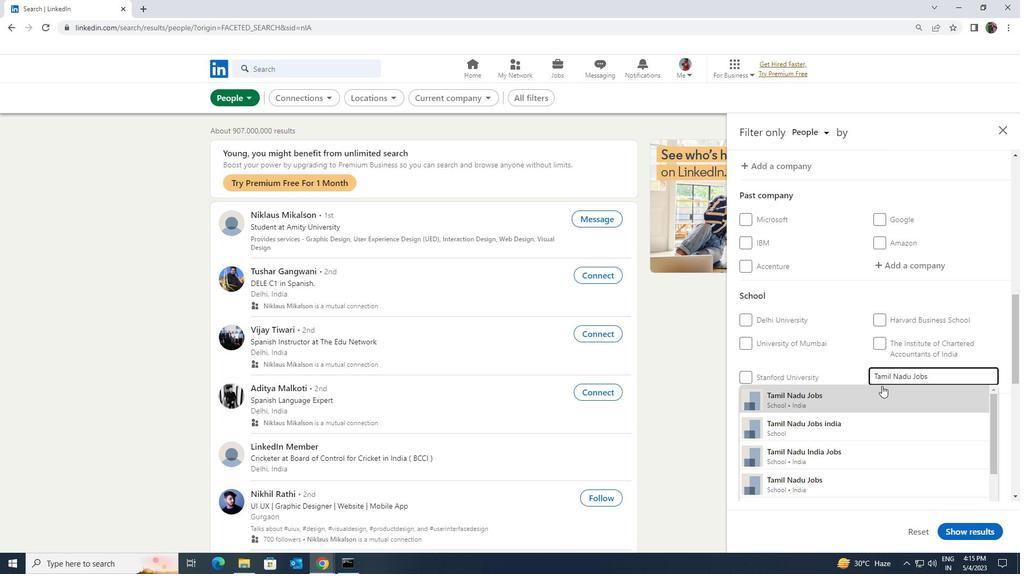 
Action: Mouse scrolled (882, 385) with delta (0, 0)
Screenshot: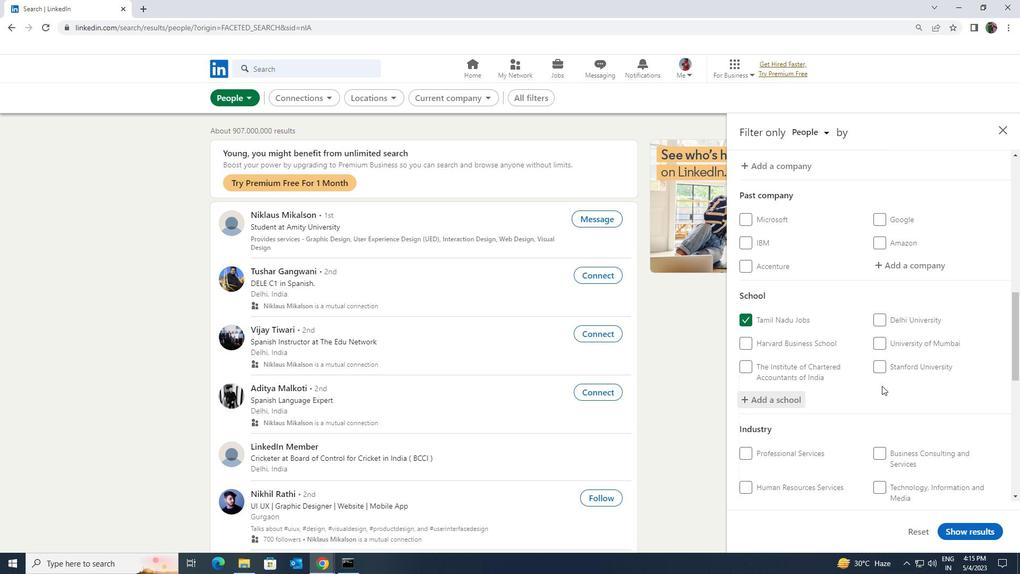 
Action: Mouse moved to (883, 387)
Screenshot: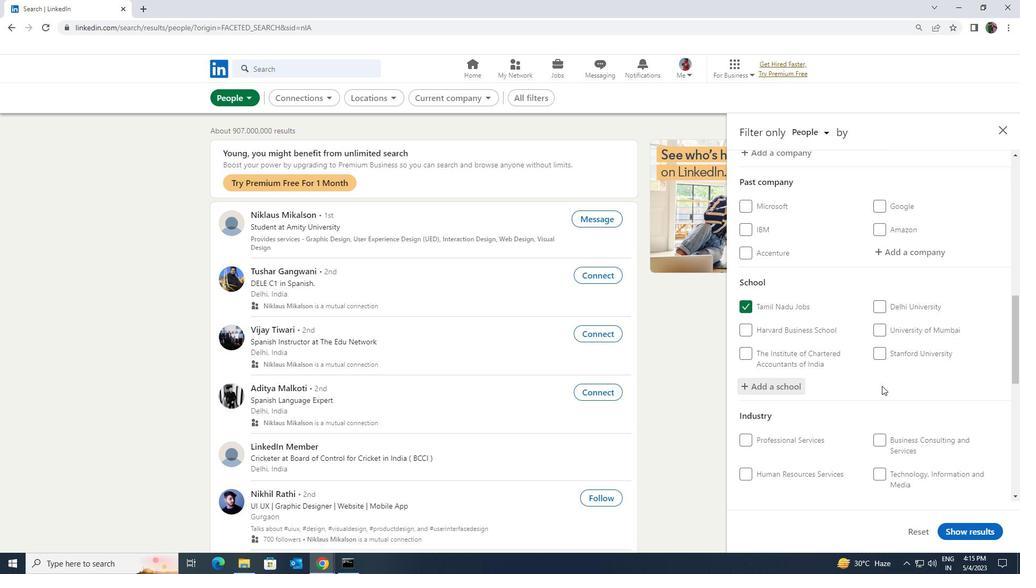 
Action: Mouse scrolled (883, 386) with delta (0, 0)
Screenshot: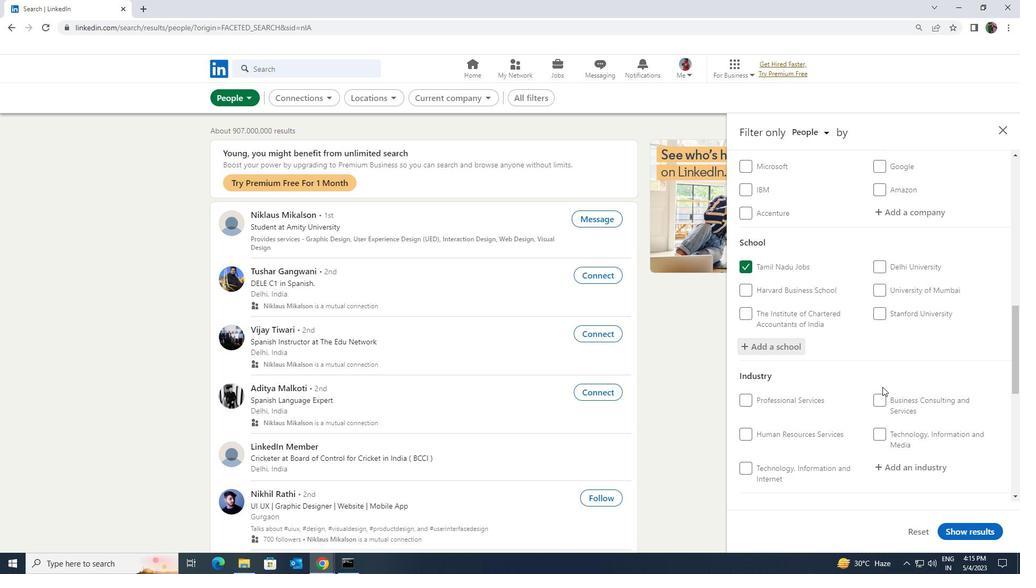 
Action: Mouse scrolled (883, 386) with delta (0, 0)
Screenshot: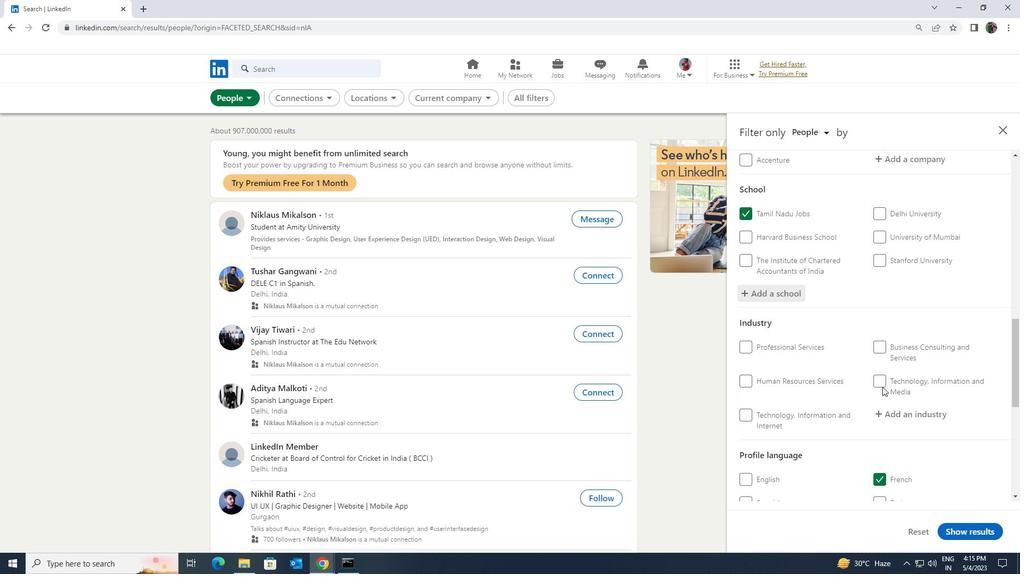 
Action: Mouse scrolled (883, 386) with delta (0, 0)
Screenshot: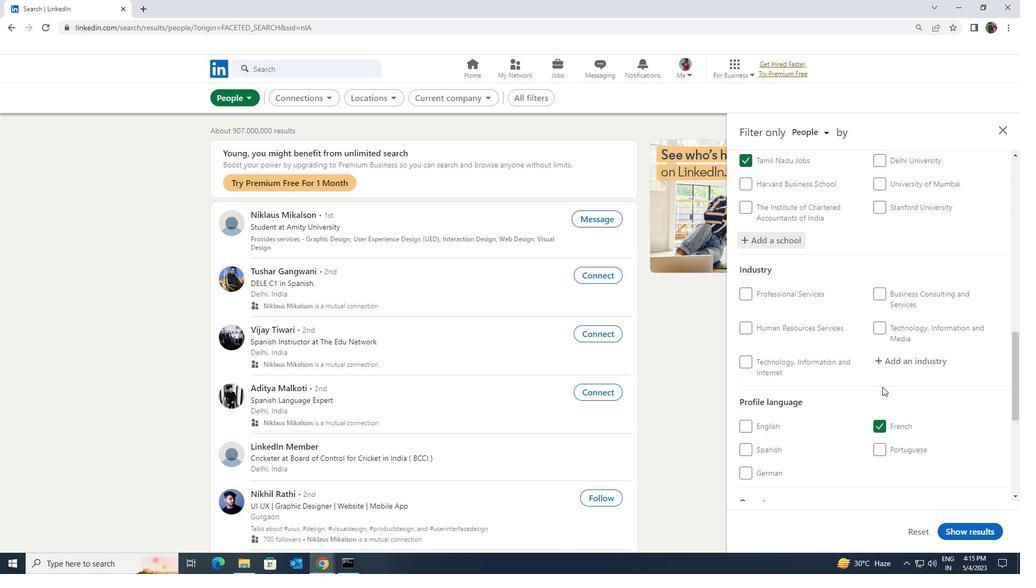 
Action: Mouse moved to (889, 309)
Screenshot: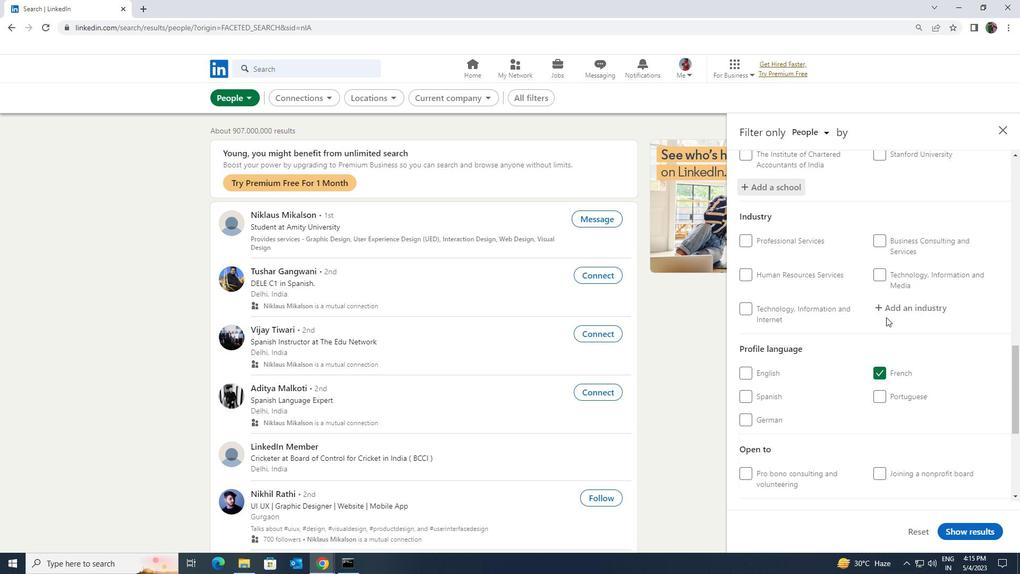 
Action: Mouse pressed left at (889, 309)
Screenshot: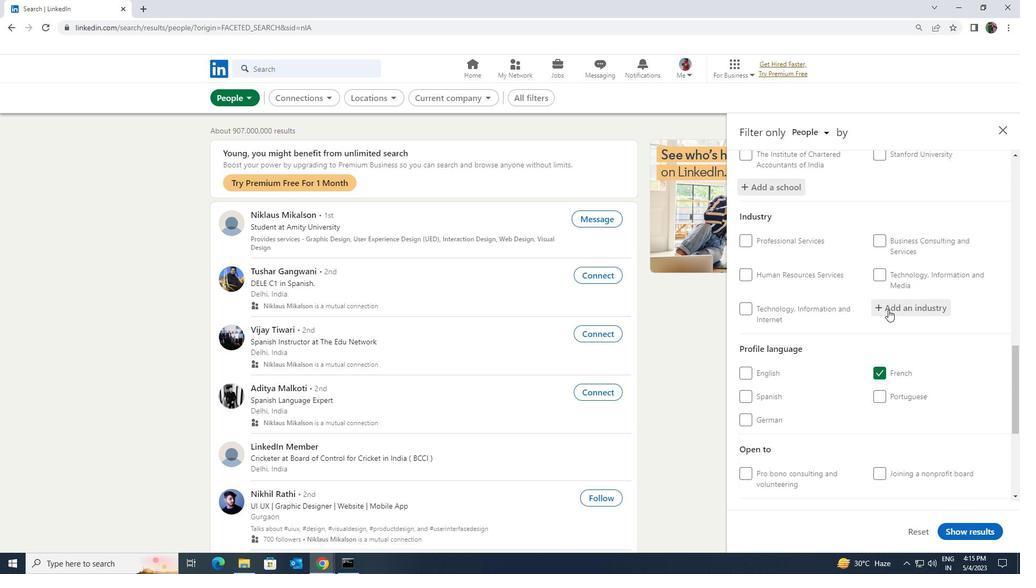 
Action: Key pressed <Key.shift><Key.shift><Key.shift>REATIL<Key.space><Key.backspace><Key.backspace><Key.backspace><Key.backspace><Key.backspace>TAIL<Key.space><Key.shift>OFFUCE
Screenshot: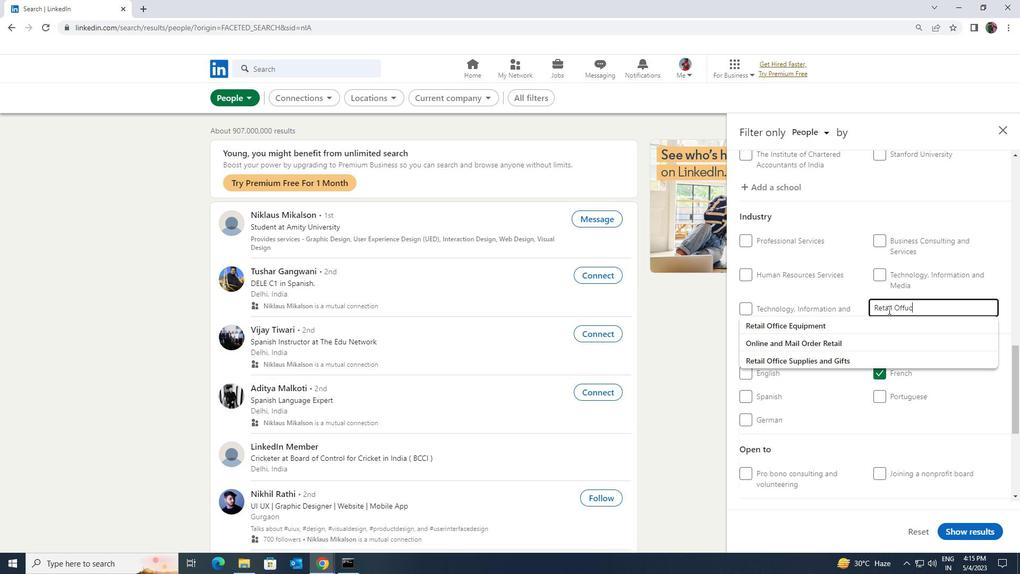 
Action: Mouse moved to (891, 306)
Screenshot: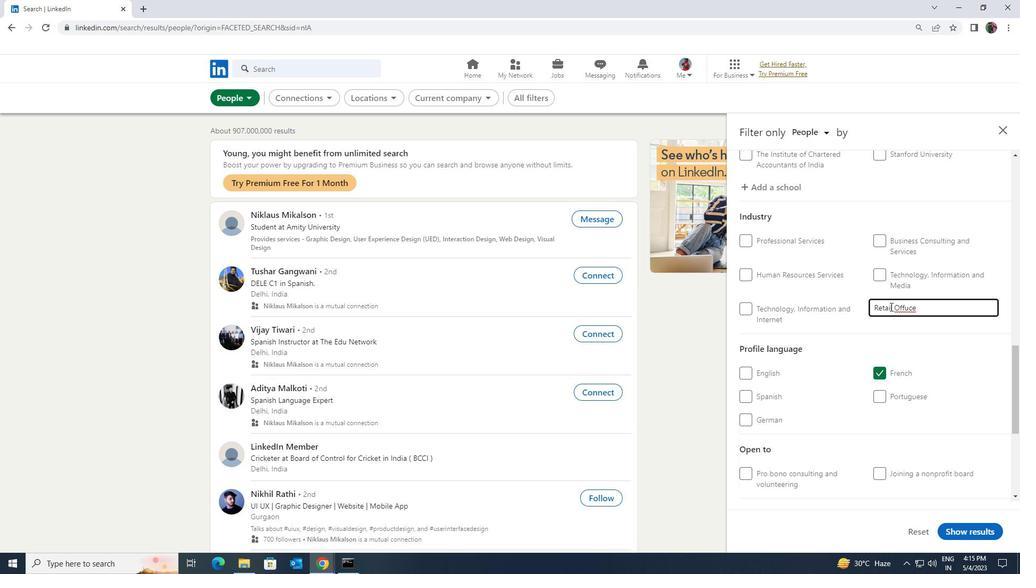 
Action: Key pressed <Key.backspace><Key.backspace><Key.backspace><Key.backspace>FU<Key.backspace>ICE<Key.space>
Screenshot: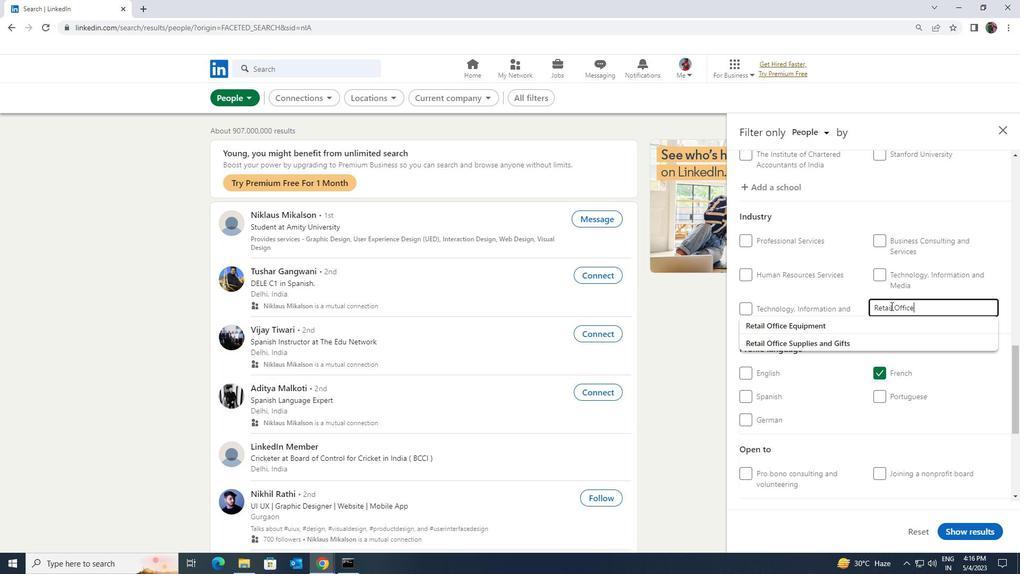 
Action: Mouse moved to (890, 317)
Screenshot: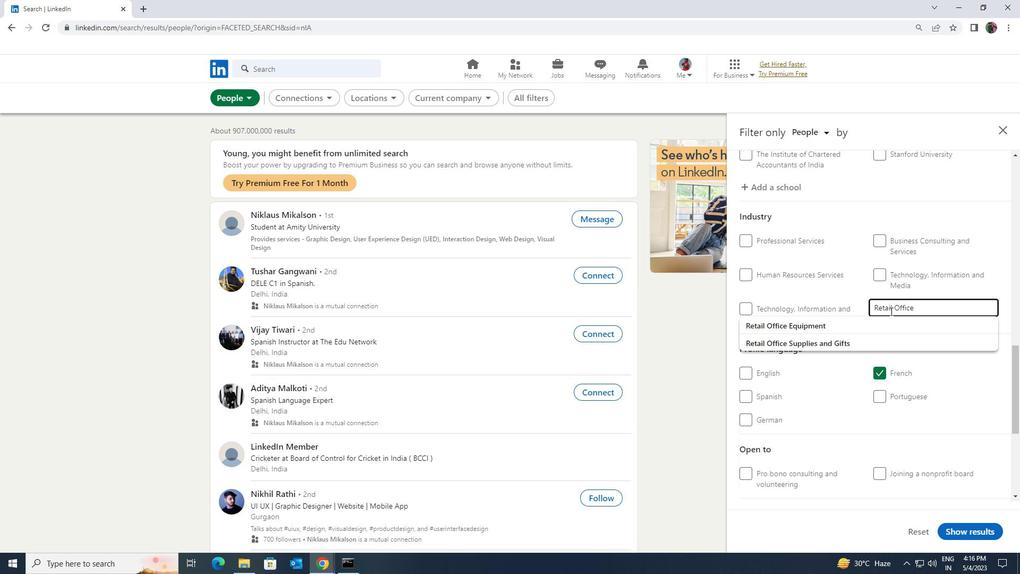 
Action: Mouse pressed left at (890, 317)
Screenshot: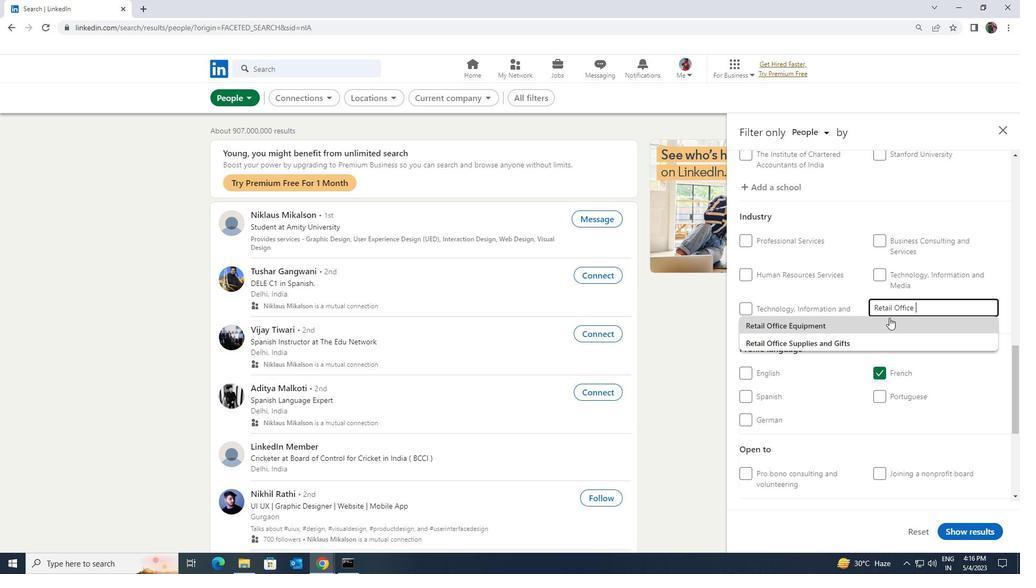 
Action: Mouse scrolled (890, 317) with delta (0, 0)
Screenshot: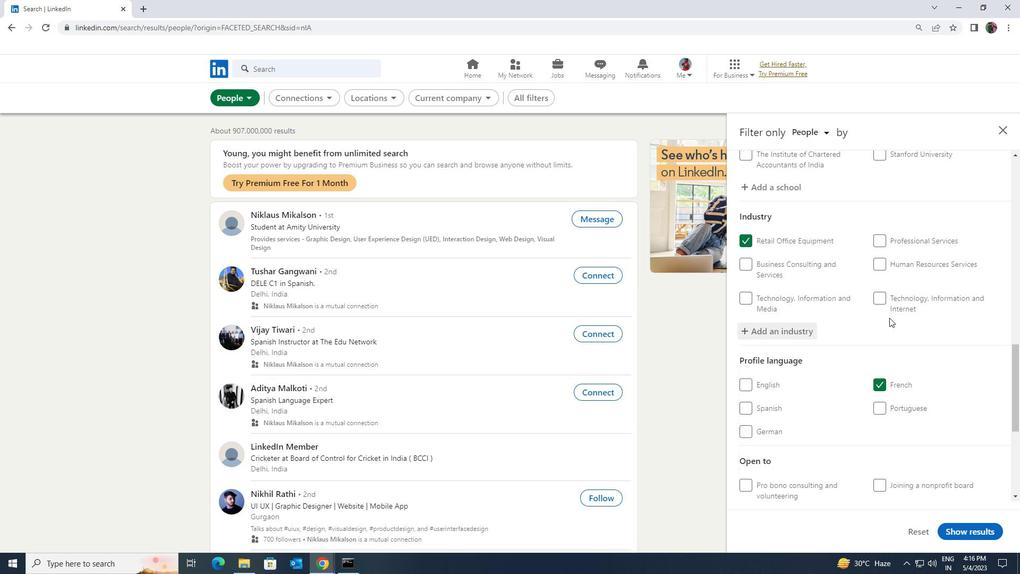 
Action: Mouse scrolled (890, 317) with delta (0, 0)
Screenshot: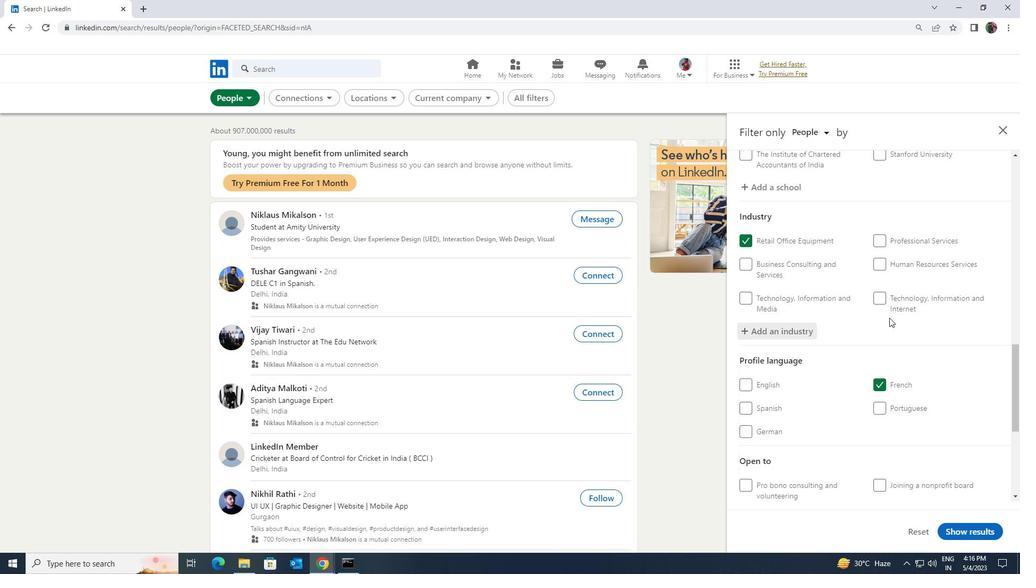 
Action: Mouse scrolled (890, 317) with delta (0, 0)
Screenshot: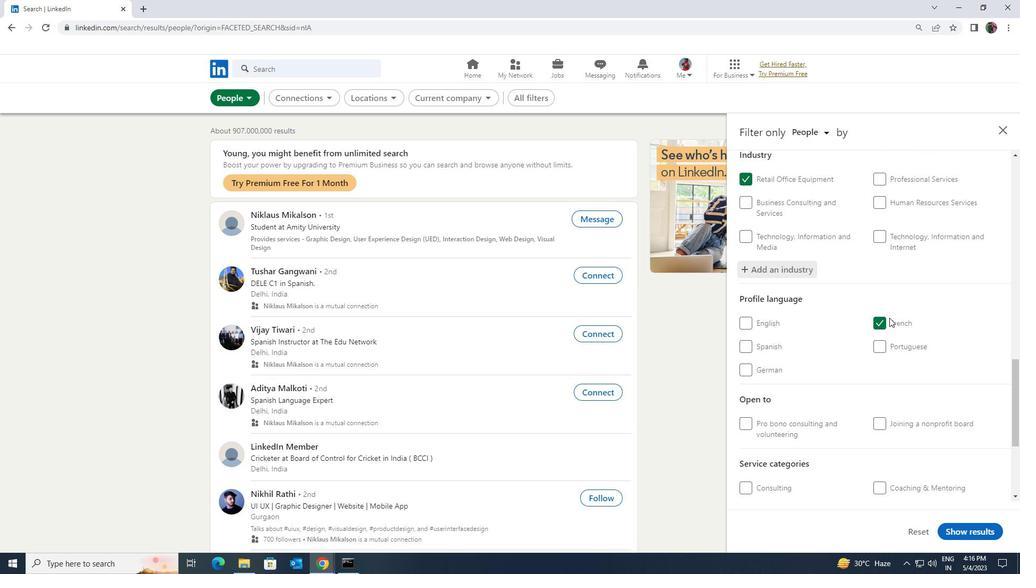 
Action: Mouse scrolled (890, 317) with delta (0, 0)
Screenshot: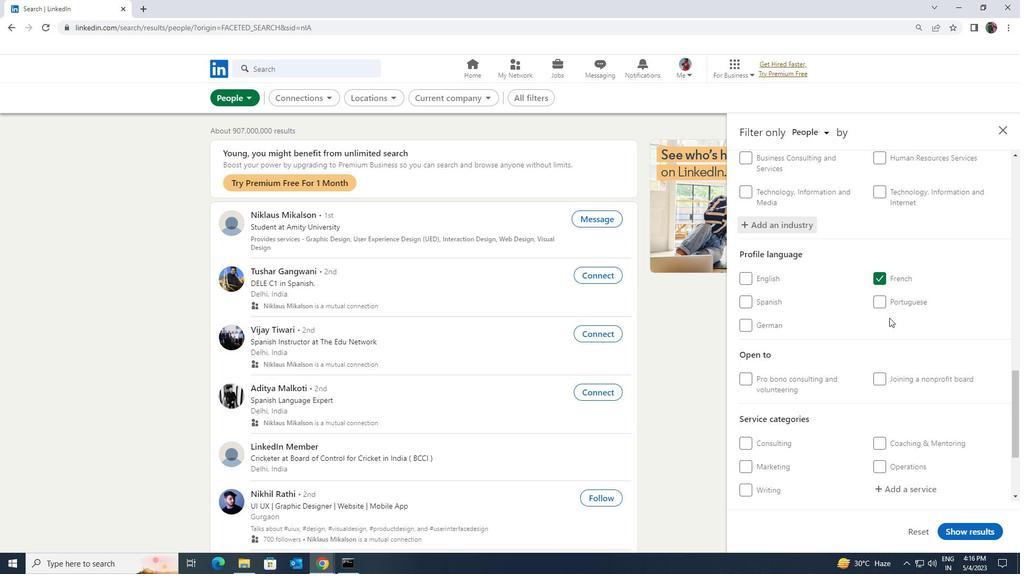 
Action: Mouse scrolled (890, 317) with delta (0, 0)
Screenshot: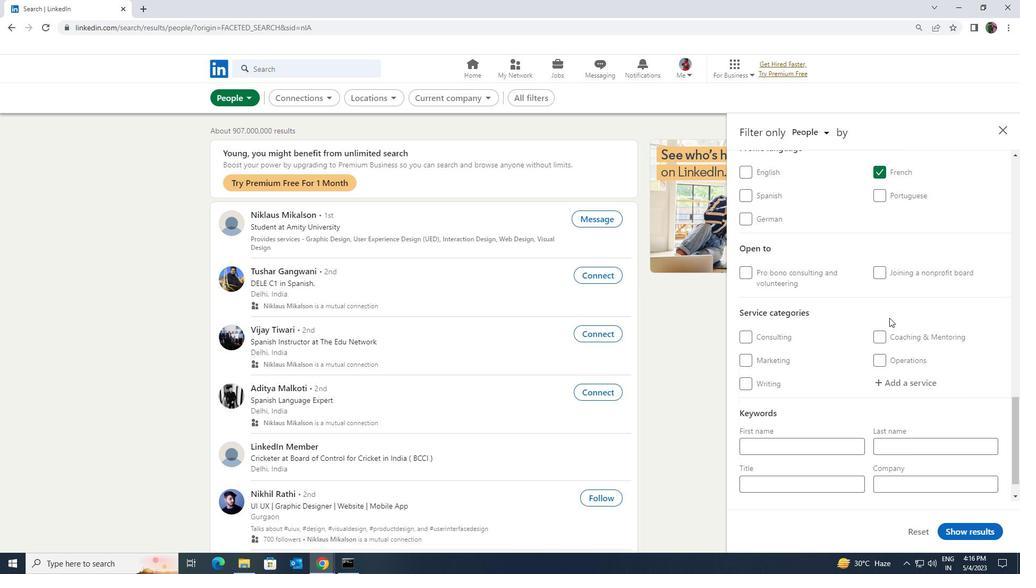 
Action: Mouse moved to (884, 345)
Screenshot: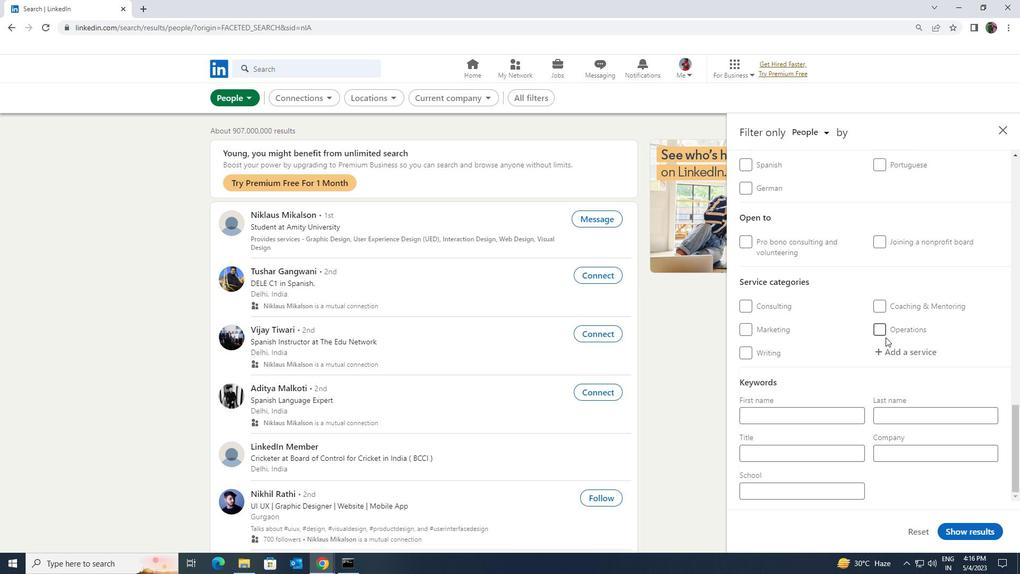 
Action: Mouse pressed left at (884, 345)
Screenshot: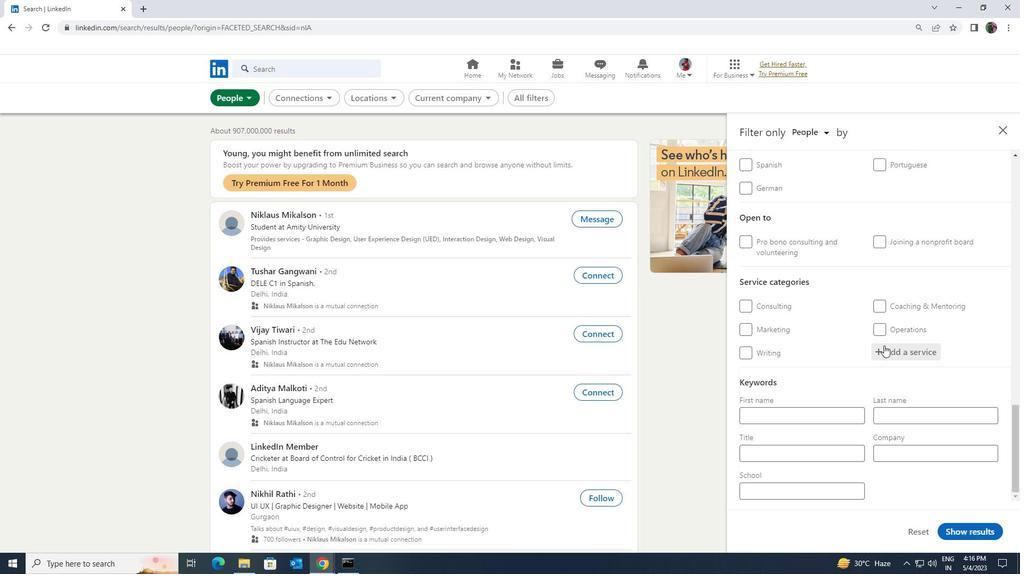 
Action: Key pressed <Key.shift><Key.shift><Key.shift><Key.shift>WORD
Screenshot: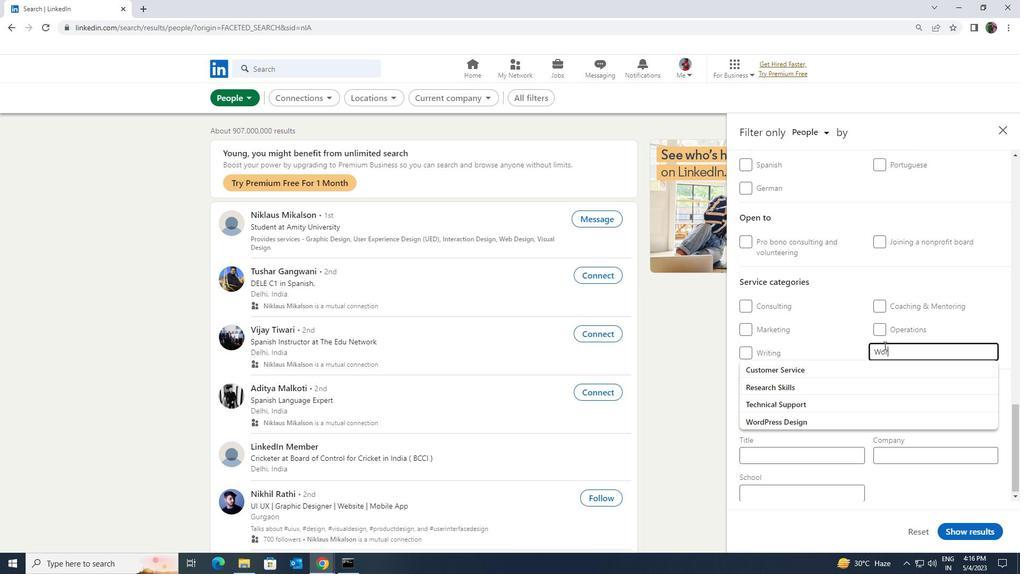 
Action: Mouse moved to (872, 362)
Screenshot: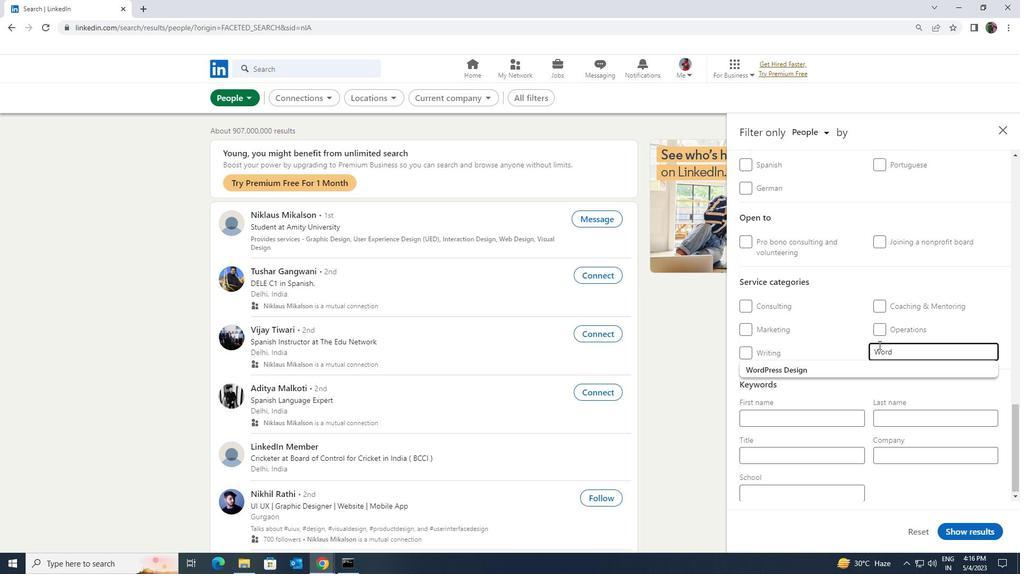 
Action: Mouse pressed left at (872, 362)
Screenshot: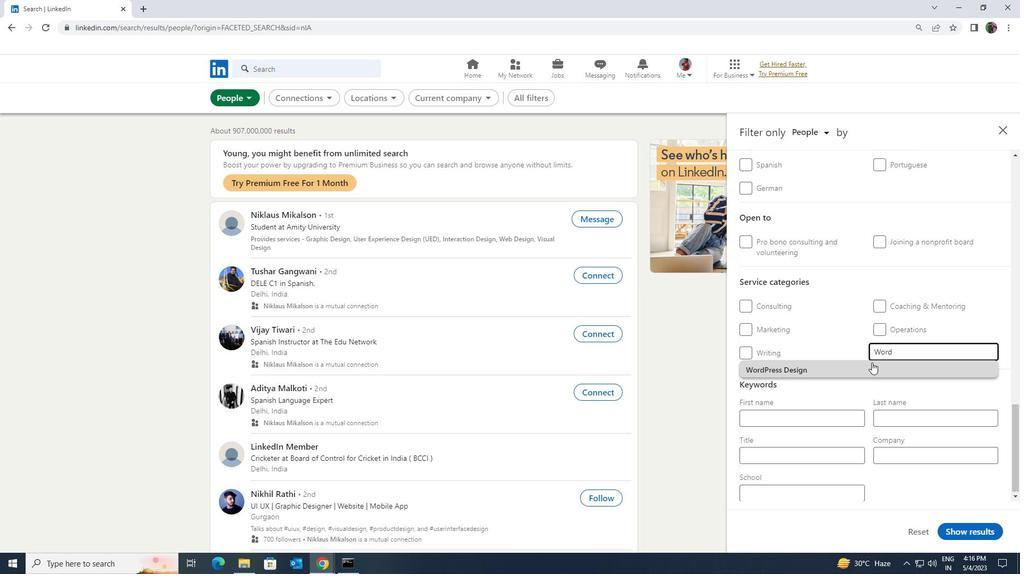 
Action: Mouse moved to (875, 370)
Screenshot: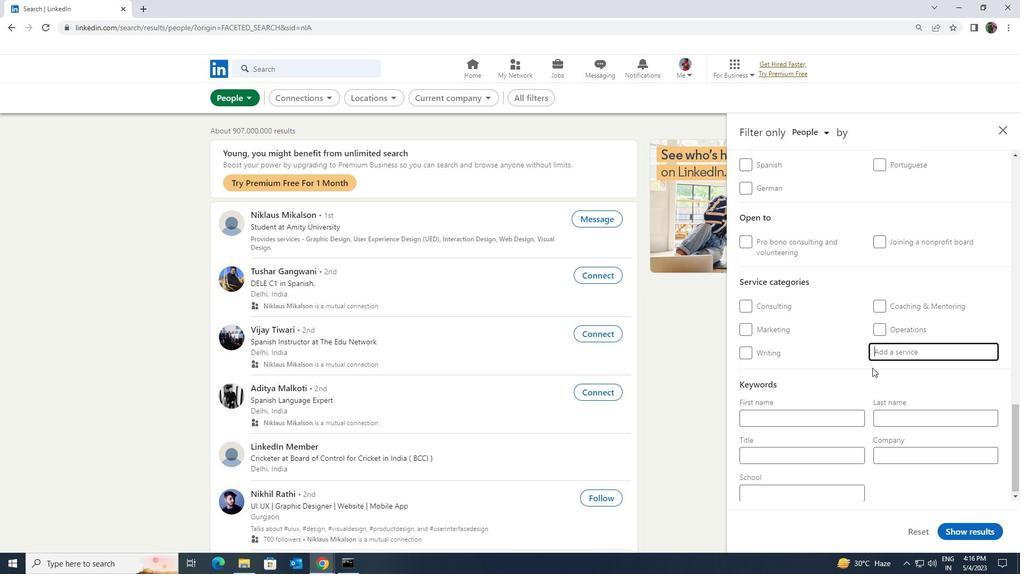 
Action: Mouse scrolled (875, 370) with delta (0, 0)
Screenshot: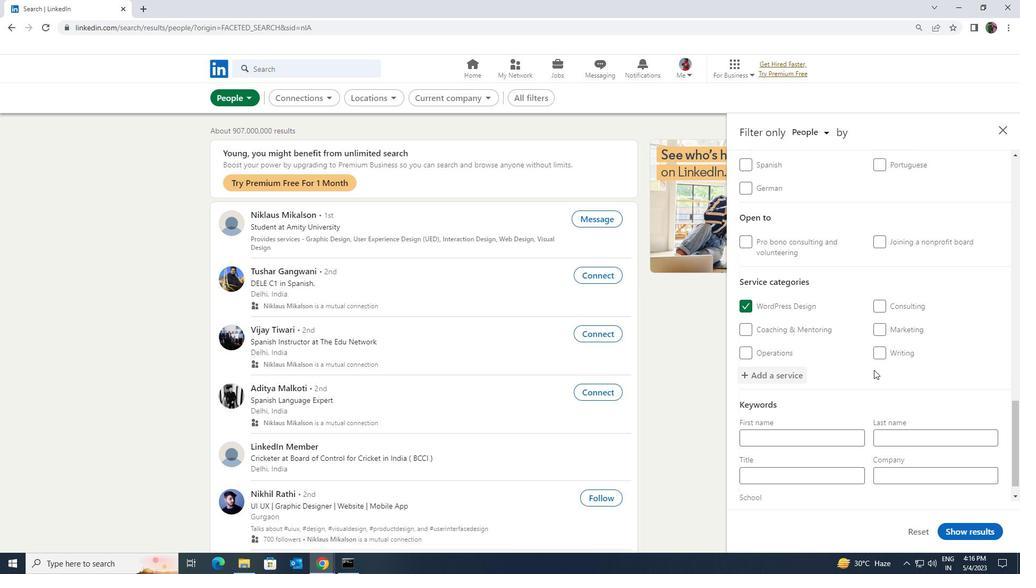 
Action: Mouse moved to (875, 371)
Screenshot: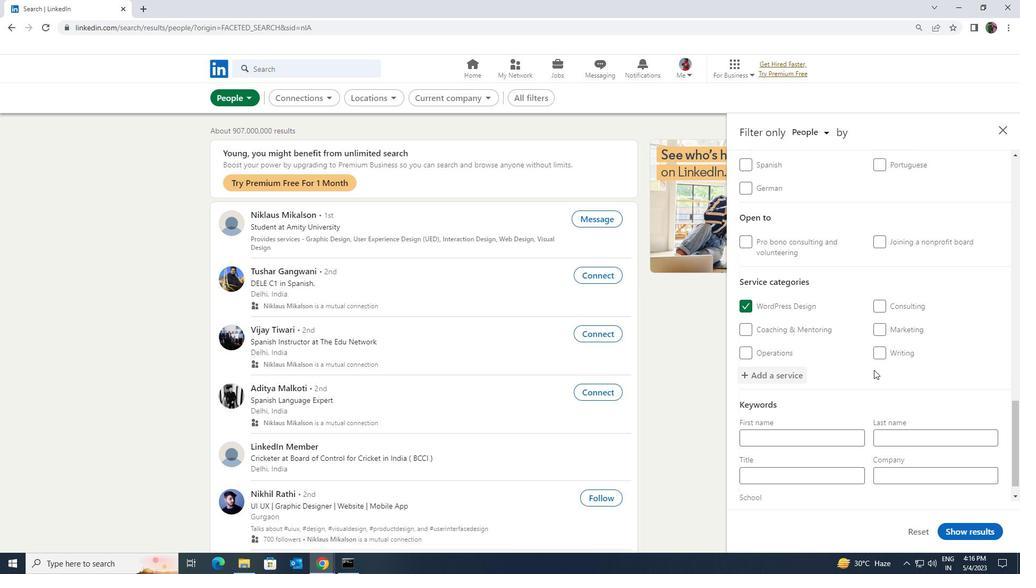 
Action: Mouse scrolled (875, 370) with delta (0, 0)
Screenshot: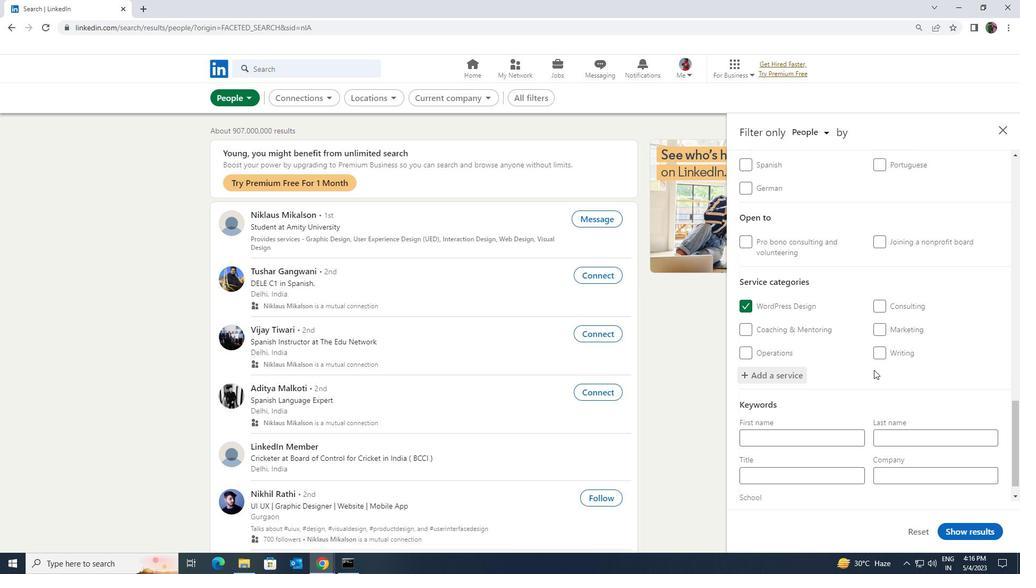 
Action: Mouse moved to (875, 372)
Screenshot: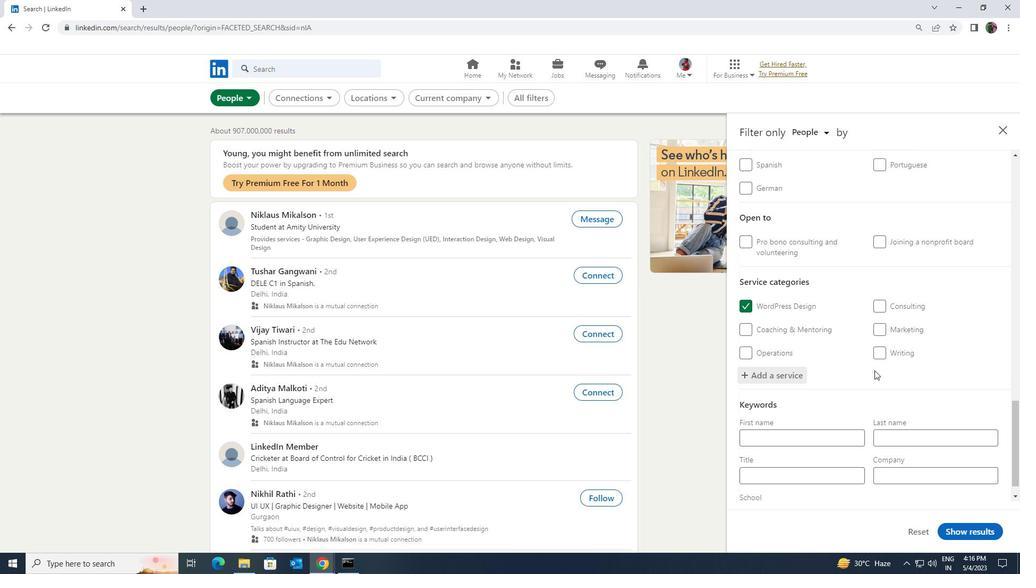 
Action: Mouse scrolled (875, 371) with delta (0, 0)
Screenshot: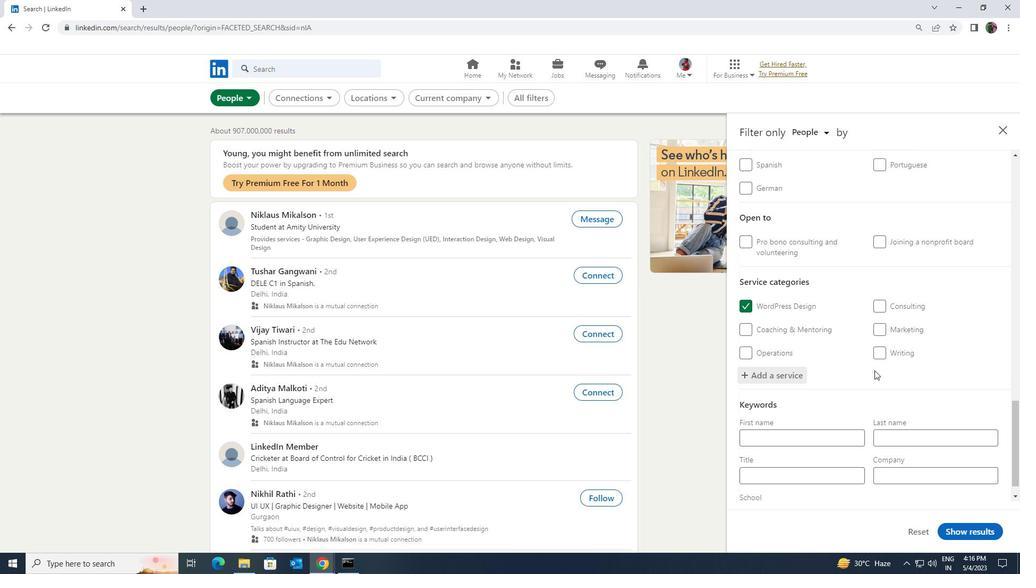 
Action: Mouse moved to (855, 449)
Screenshot: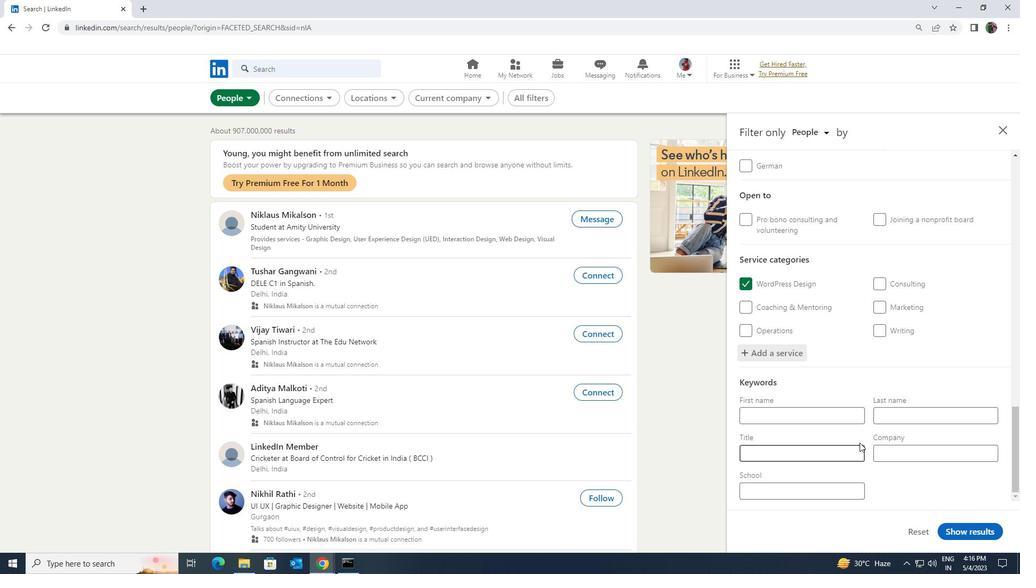 
Action: Mouse pressed left at (855, 449)
Screenshot: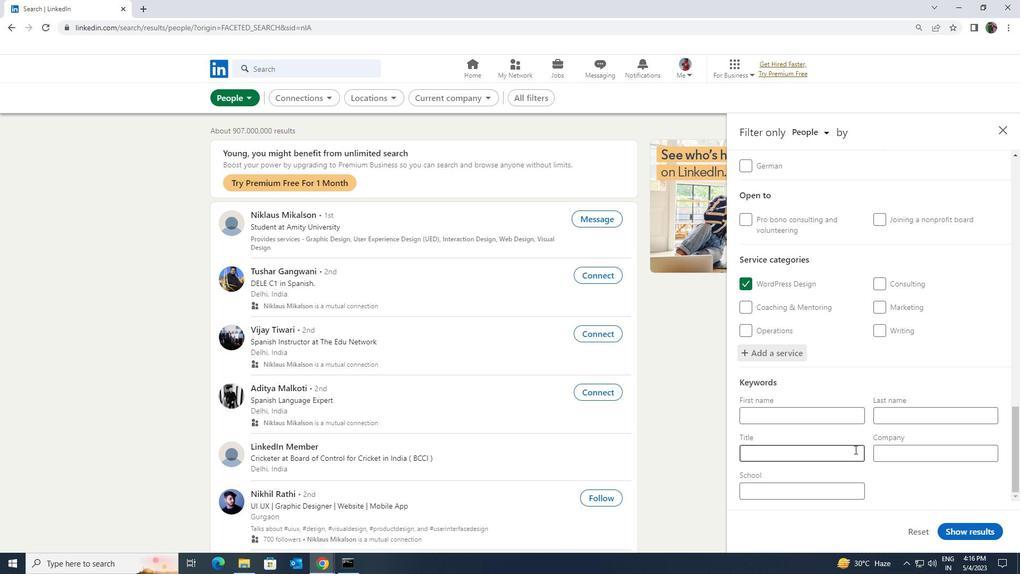 
Action: Mouse moved to (854, 452)
Screenshot: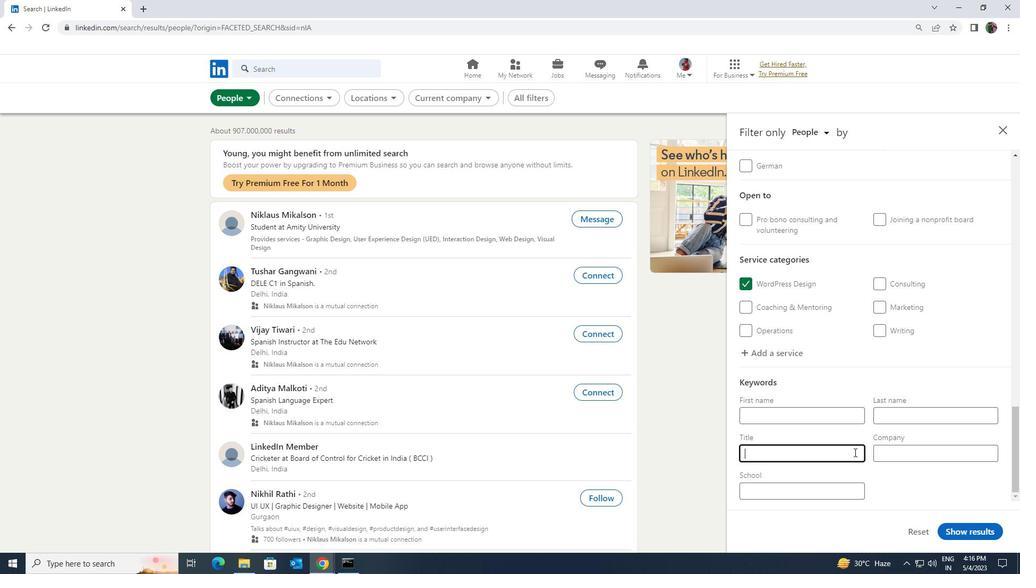
Action: Key pressed <Key.shift>E<Key.shift><Key.shift><Key.shift><Key.shift><Key.shift><Key.shift><Key.shift><Key.shift><Key.shift><Key.shift><Key.shift><Key.shift><Key.shift><Key.shift><Key.shift><Key.shift><Key.shift><Key.shift><Key.shift><Key.shift><Key.shift><Key.shift><Key.shift><Key.shift><Key.shift><Key.shift><Key.shift><Key.shift><Key.shift><Key.shift><Key.shift><Key.shift><Key.shift><Key.shift><Key.shift><Key.shift><Key.shift><Key.shift><Key.shift><Key.shift><Key.shift><Key.shift><Key.shift><Key.shift><Key.shift><Key.shift><Key.shift><Key.shift><Key.shift><Key.shift><Key.shift><Key.shift><Key.shift><Key.shift><Key.shift><Key.shift>COMMERCE<Key.space><Key.shift><Key.shift>MARKETING<Key.space><Key.shift><Key.shift><Key.shift><Key.shift><Key.shift><Key.shift><Key.shift><Key.shift>SPECIALIST
Screenshot: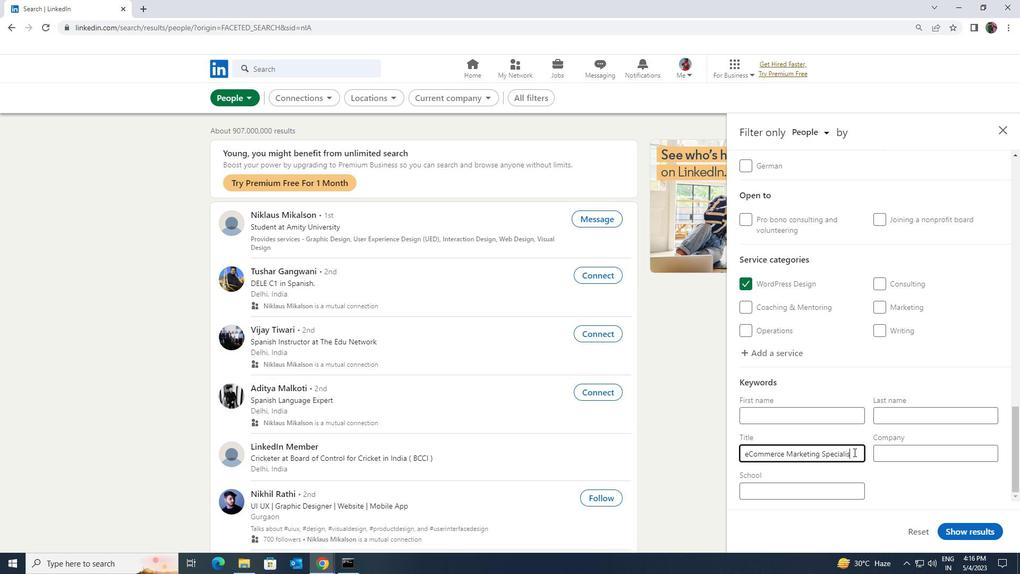 
Action: Mouse moved to (950, 524)
Screenshot: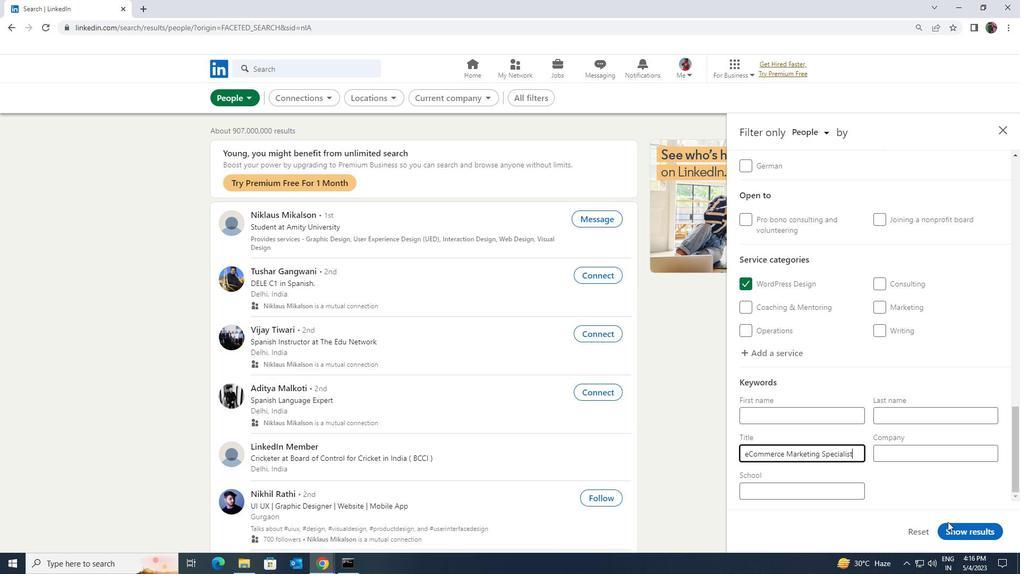 
Action: Mouse pressed left at (950, 524)
Screenshot: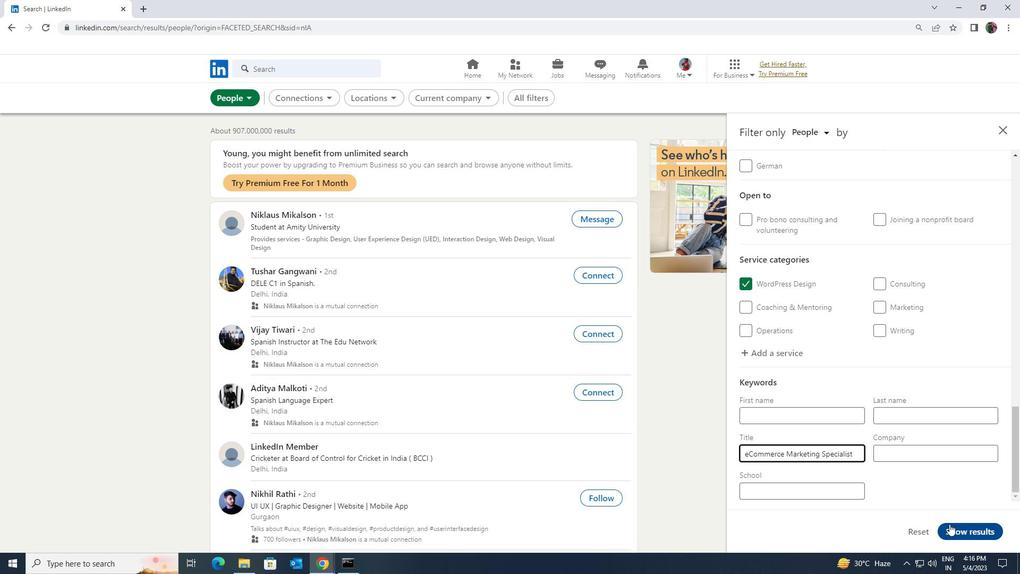 
